 Task: Add Attachment from Google Drive to Card Card0000000315 in Board Board0000000079 in Workspace WS0000000027 in Trello. Add Cover Orange to Card Card0000000315 in Board Board0000000079 in Workspace WS0000000027 in Trello. Add "Add Label …" with "Title" Title0000000315 to Button Button0000000315 to Card Card0000000315 in Board Board0000000079 in Workspace WS0000000027 in Trello. Add Description DS0000000315 to Card Card0000000315 in Board Board0000000079 in Workspace WS0000000027 in Trello. Add Comment CM0000000315 to Card Card0000000315 in Board Board0000000079 in Workspace WS0000000027 in Trello
Action: Mouse moved to (340, 482)
Screenshot: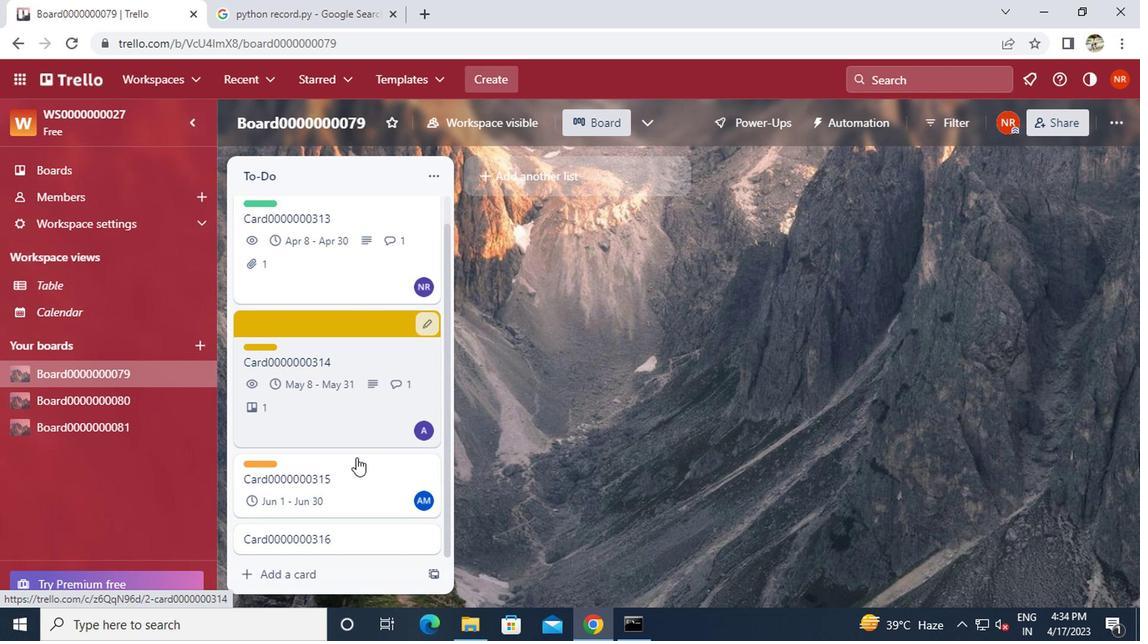 
Action: Mouse pressed left at (340, 482)
Screenshot: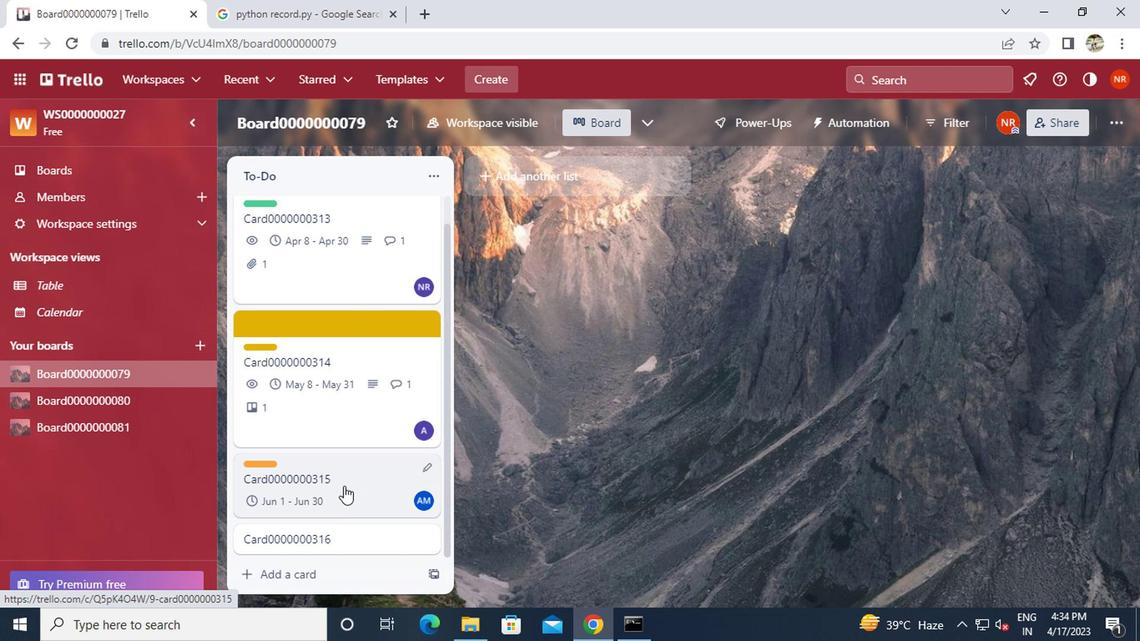 
Action: Mouse moved to (766, 351)
Screenshot: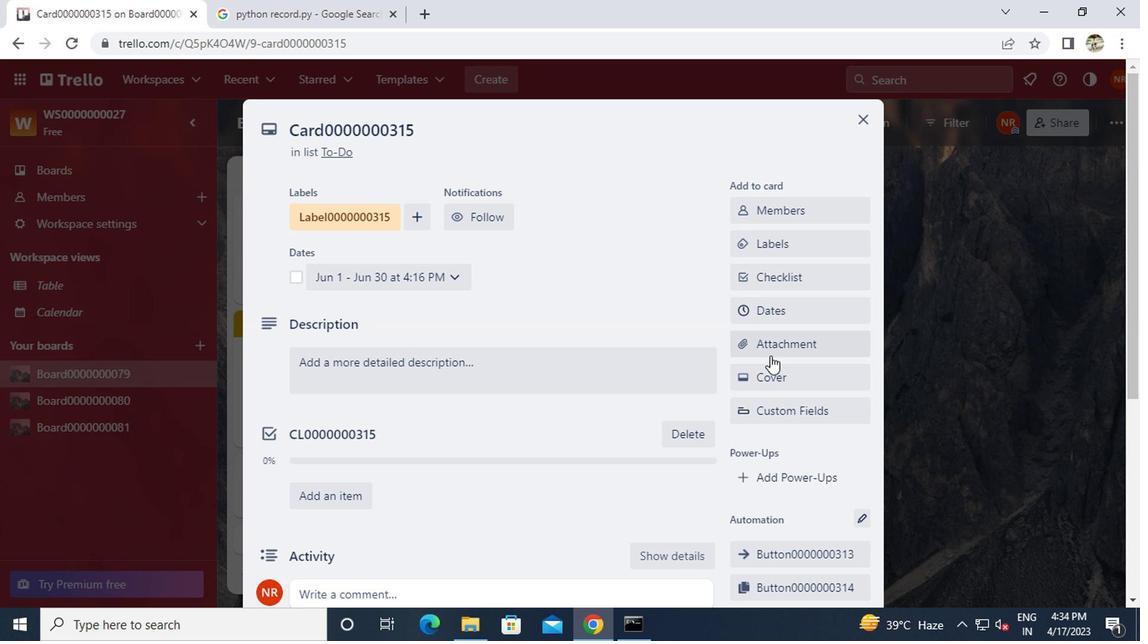 
Action: Mouse pressed left at (766, 351)
Screenshot: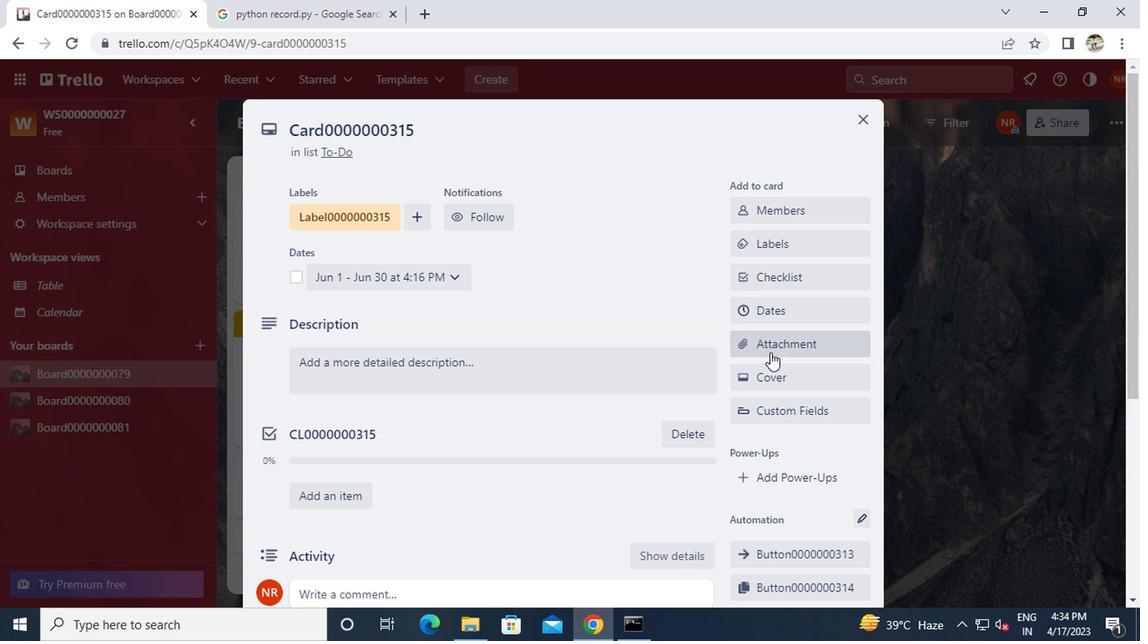 
Action: Mouse moved to (771, 199)
Screenshot: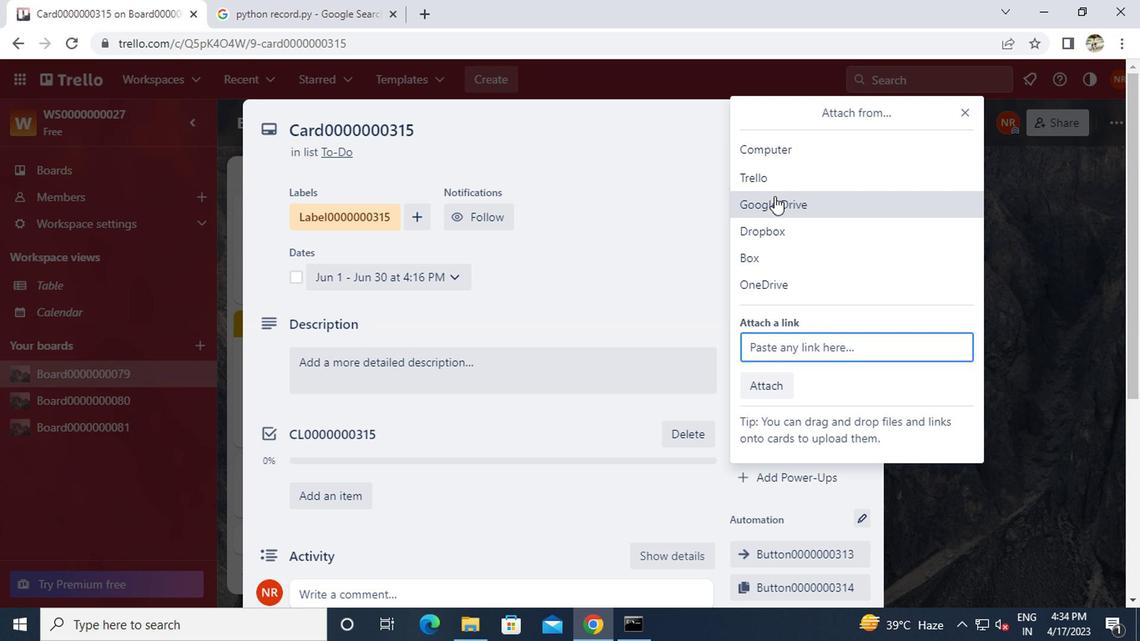 
Action: Mouse pressed left at (771, 199)
Screenshot: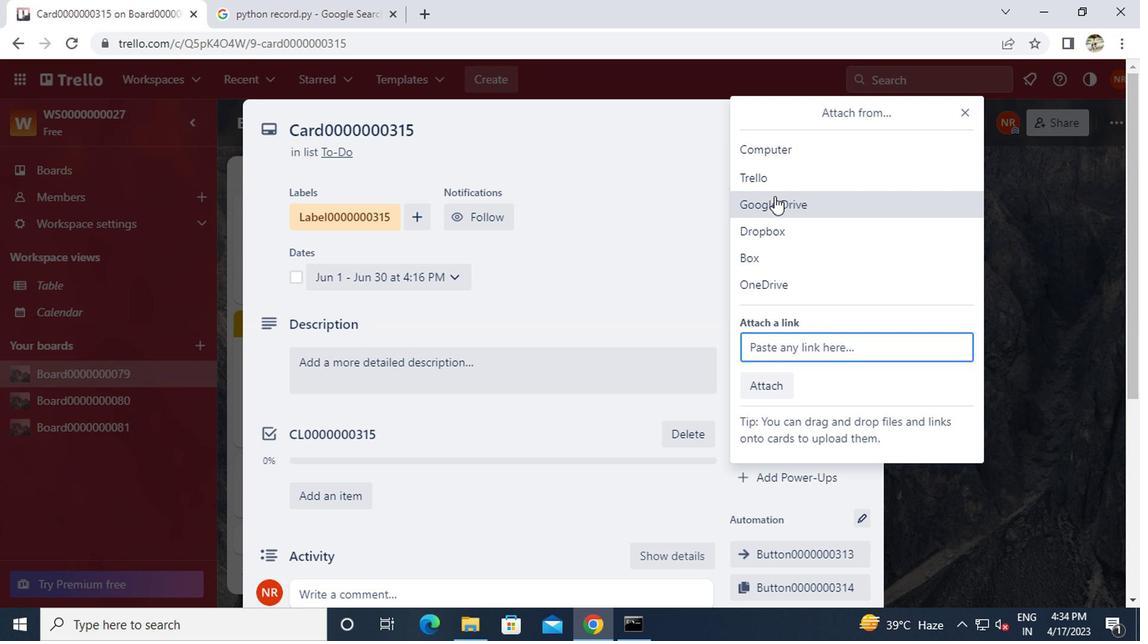 
Action: Mouse moved to (621, 348)
Screenshot: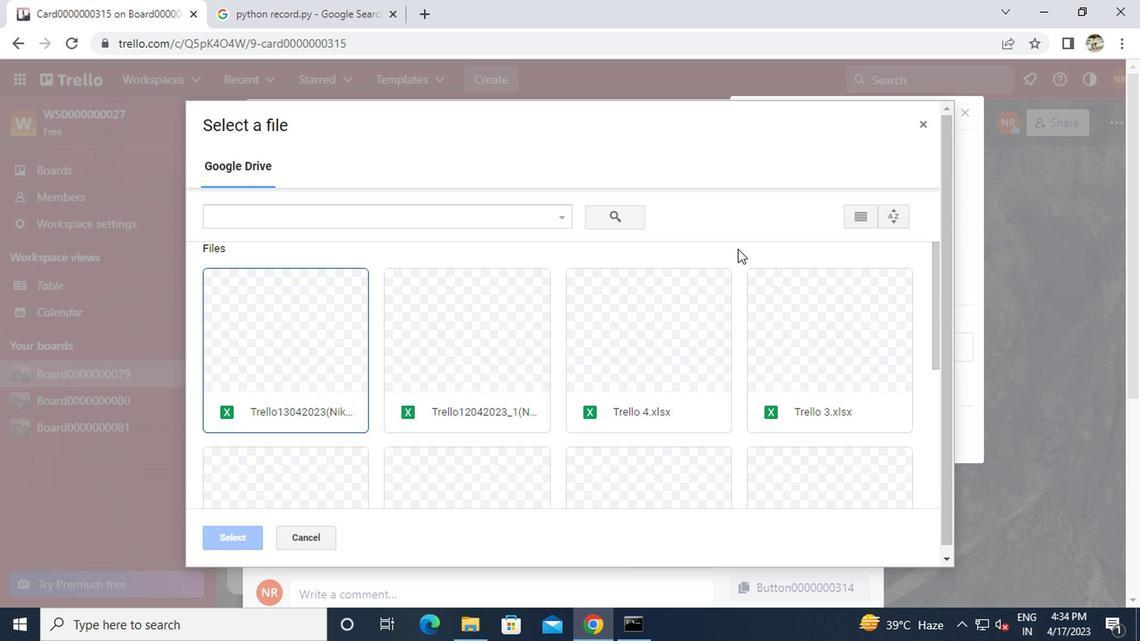 
Action: Mouse pressed left at (621, 348)
Screenshot: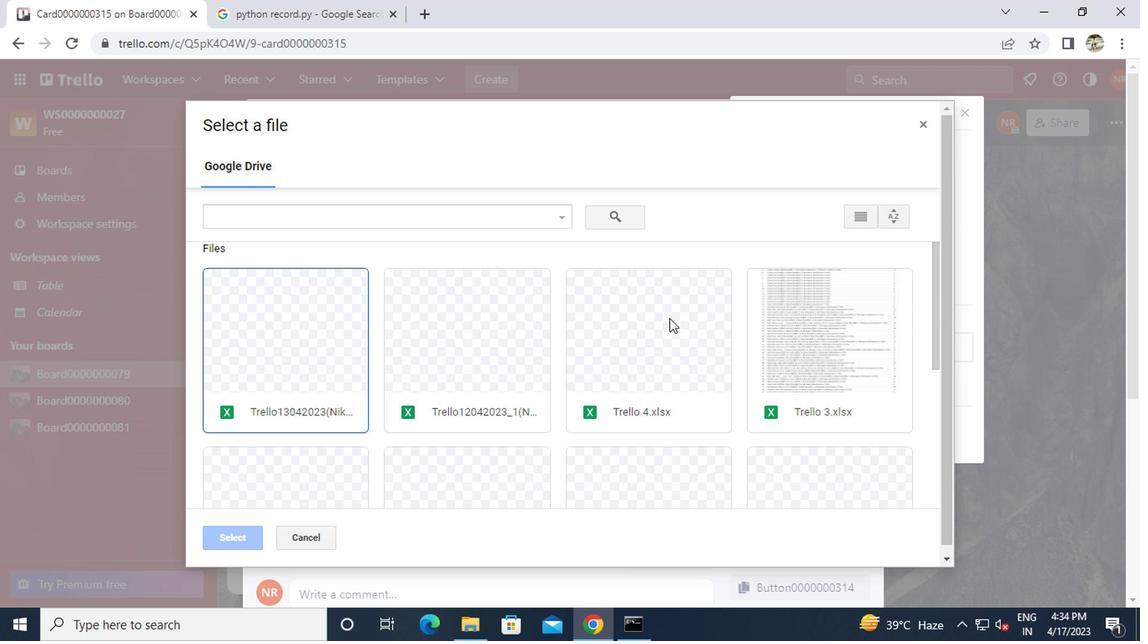 
Action: Mouse moved to (215, 534)
Screenshot: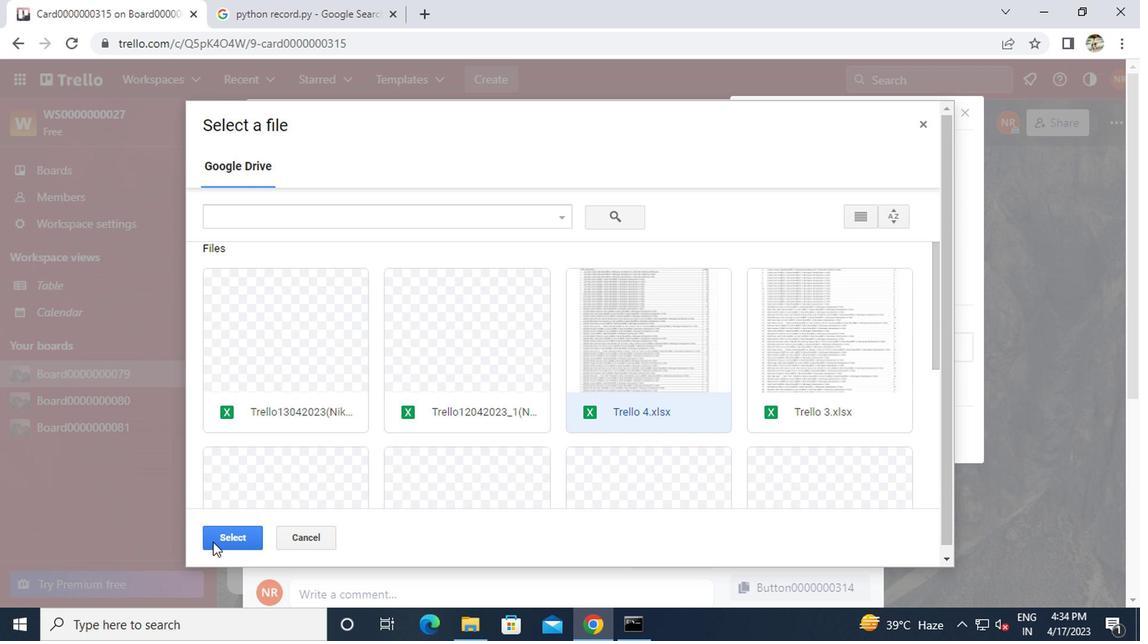 
Action: Mouse pressed left at (215, 534)
Screenshot: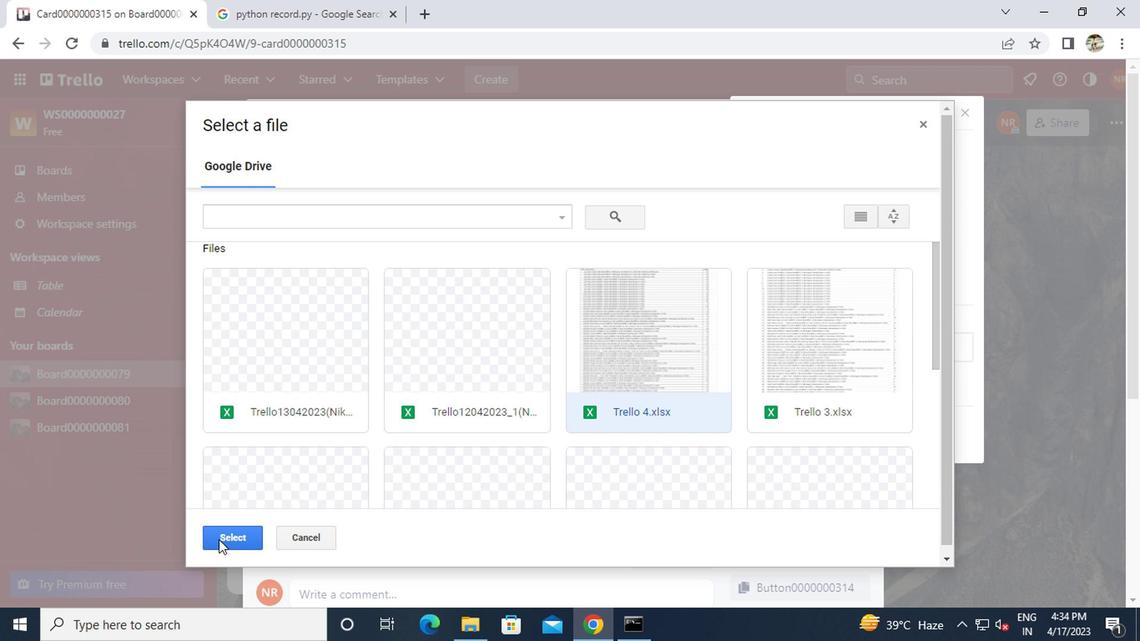 
Action: Mouse moved to (779, 380)
Screenshot: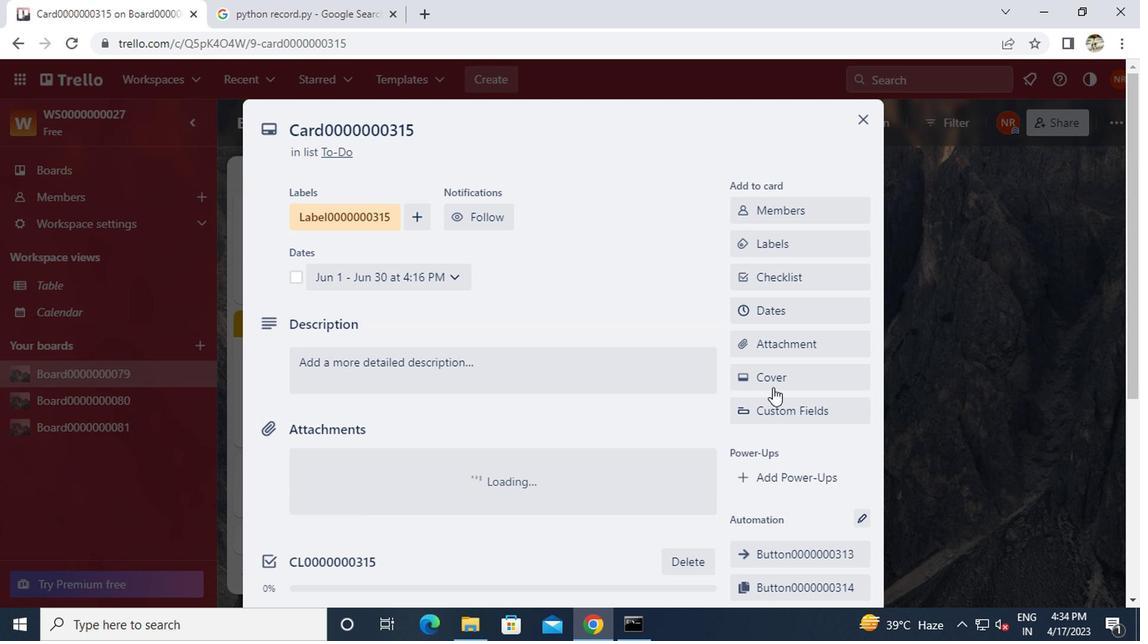 
Action: Mouse pressed left at (779, 380)
Screenshot: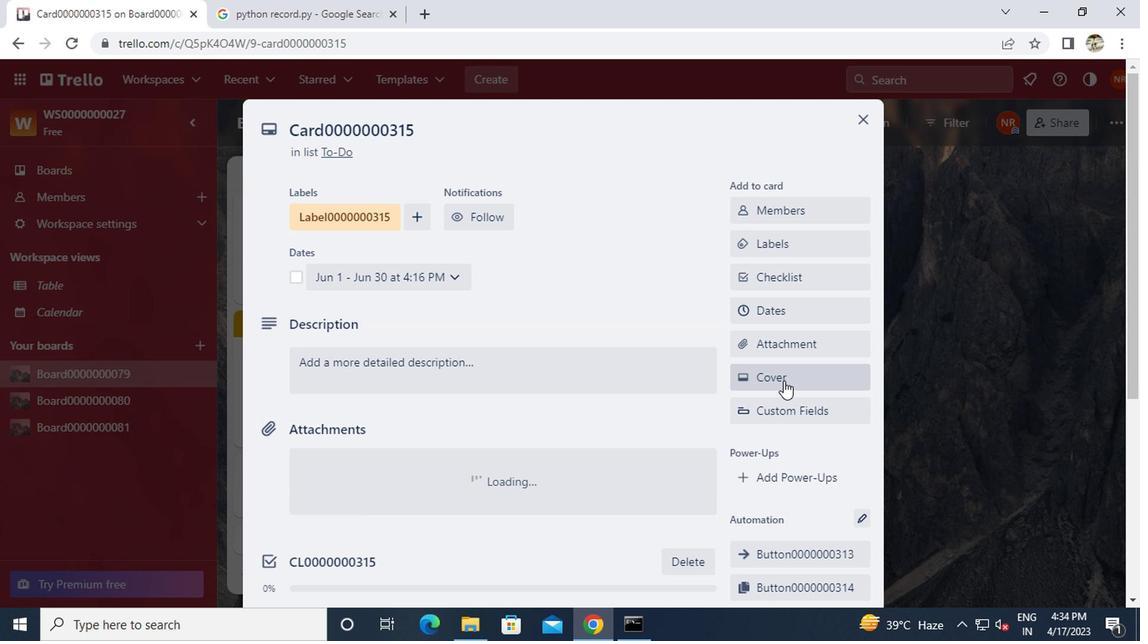 
Action: Mouse moved to (848, 264)
Screenshot: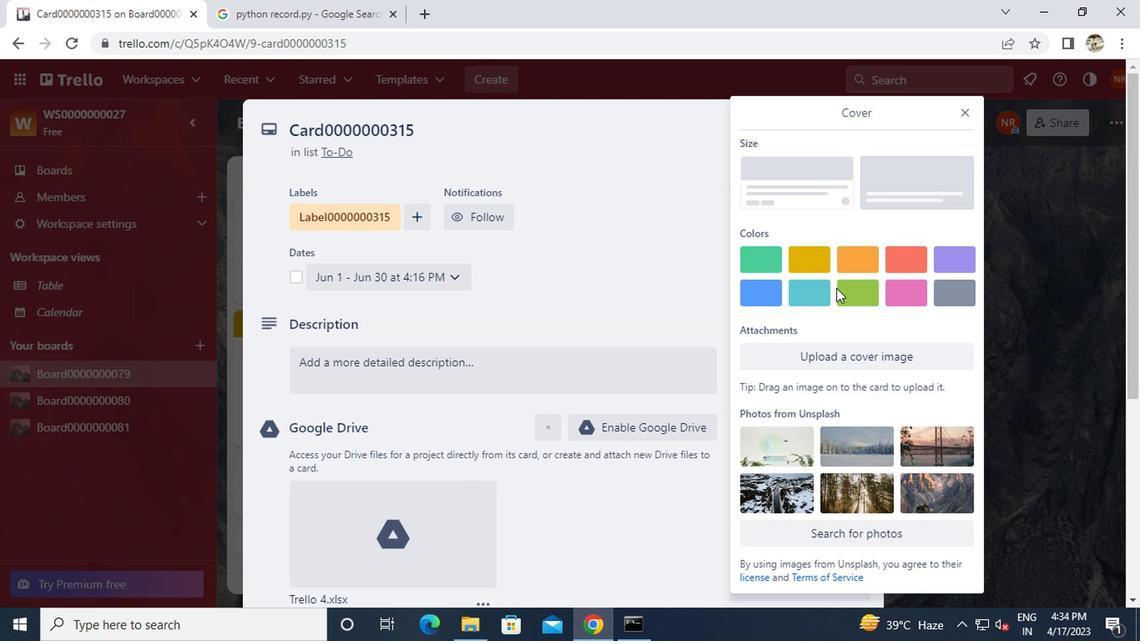 
Action: Mouse pressed left at (848, 264)
Screenshot: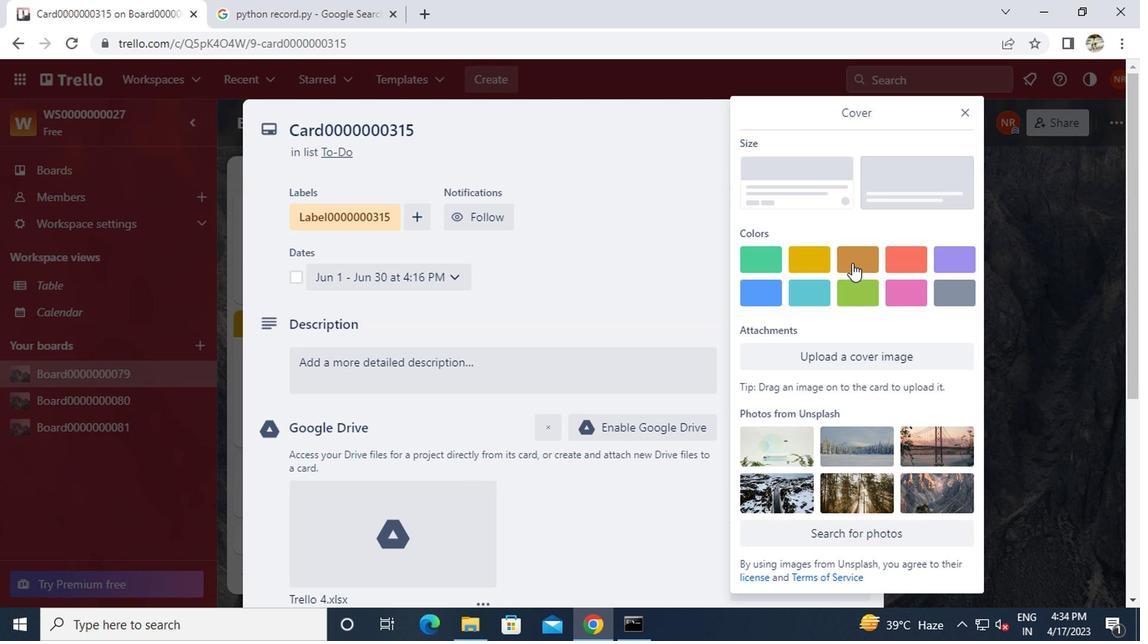 
Action: Mouse moved to (958, 118)
Screenshot: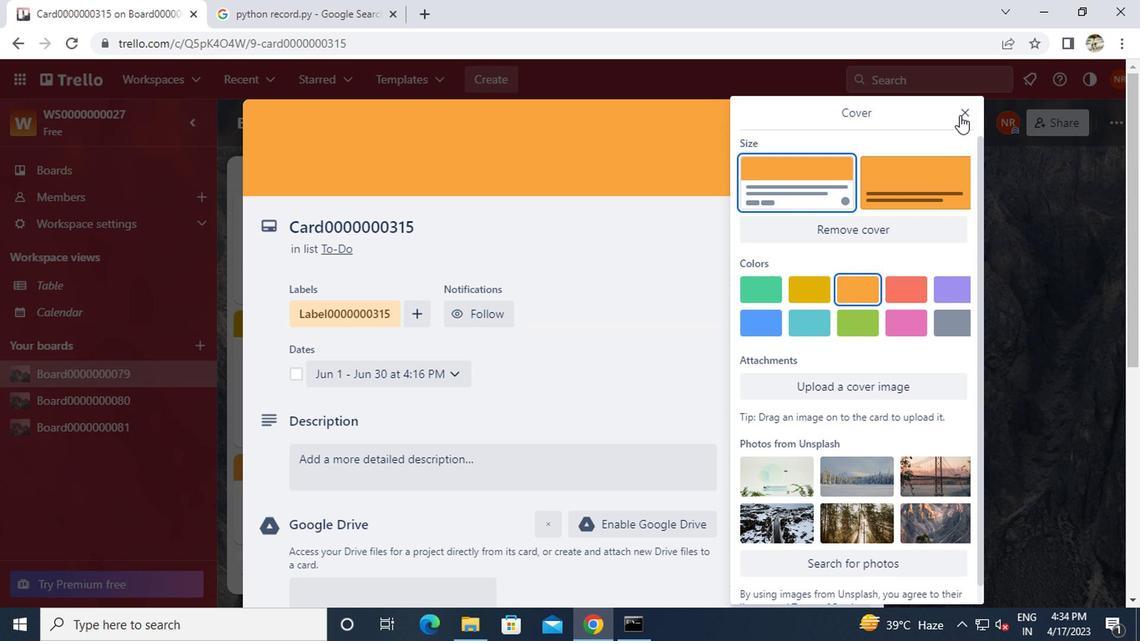 
Action: Mouse pressed left at (958, 118)
Screenshot: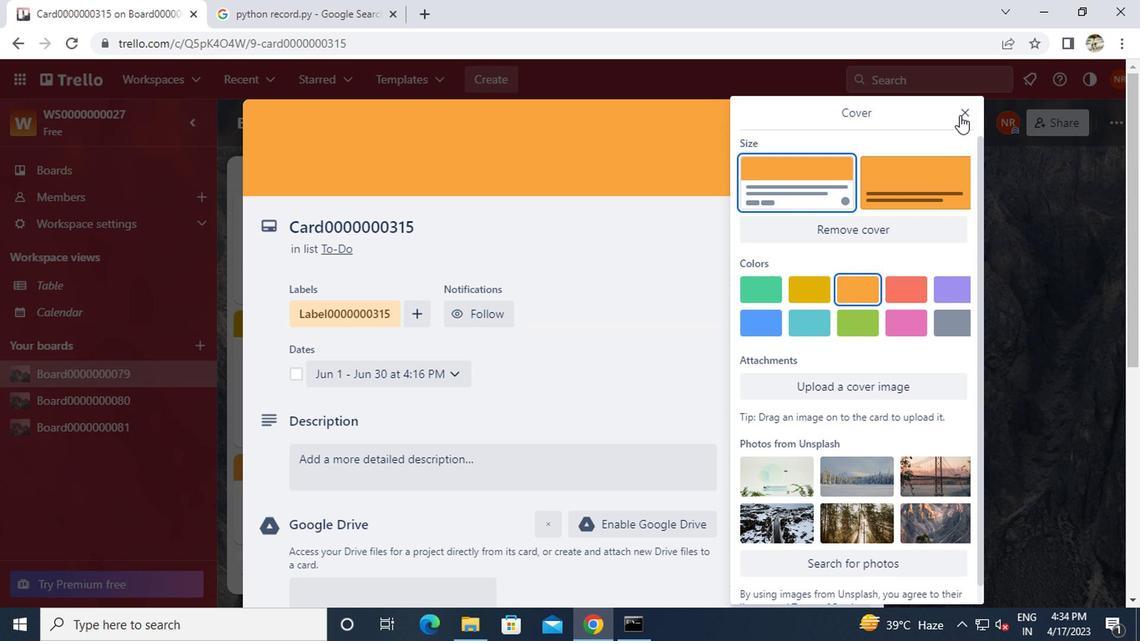
Action: Mouse moved to (754, 363)
Screenshot: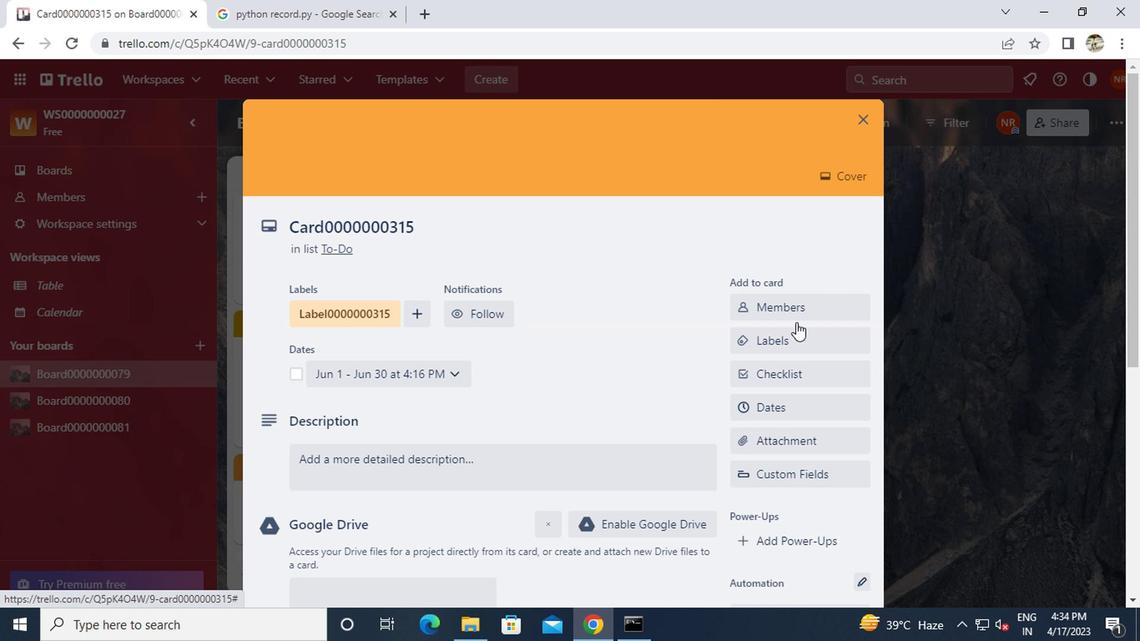 
Action: Mouse scrolled (754, 362) with delta (0, 0)
Screenshot: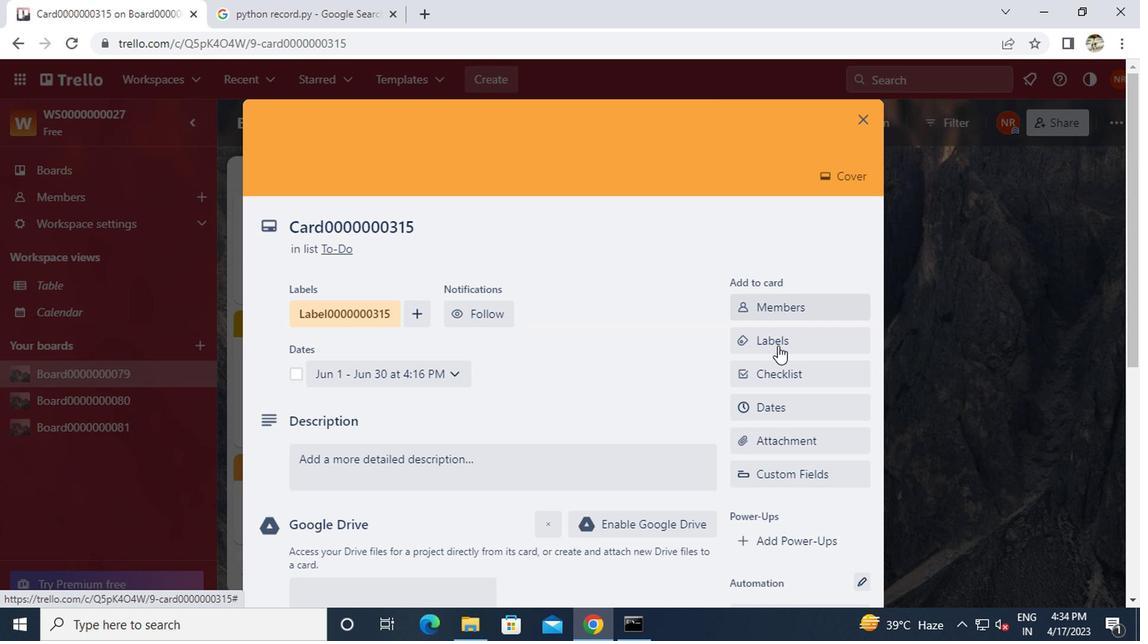 
Action: Mouse scrolled (754, 362) with delta (0, 0)
Screenshot: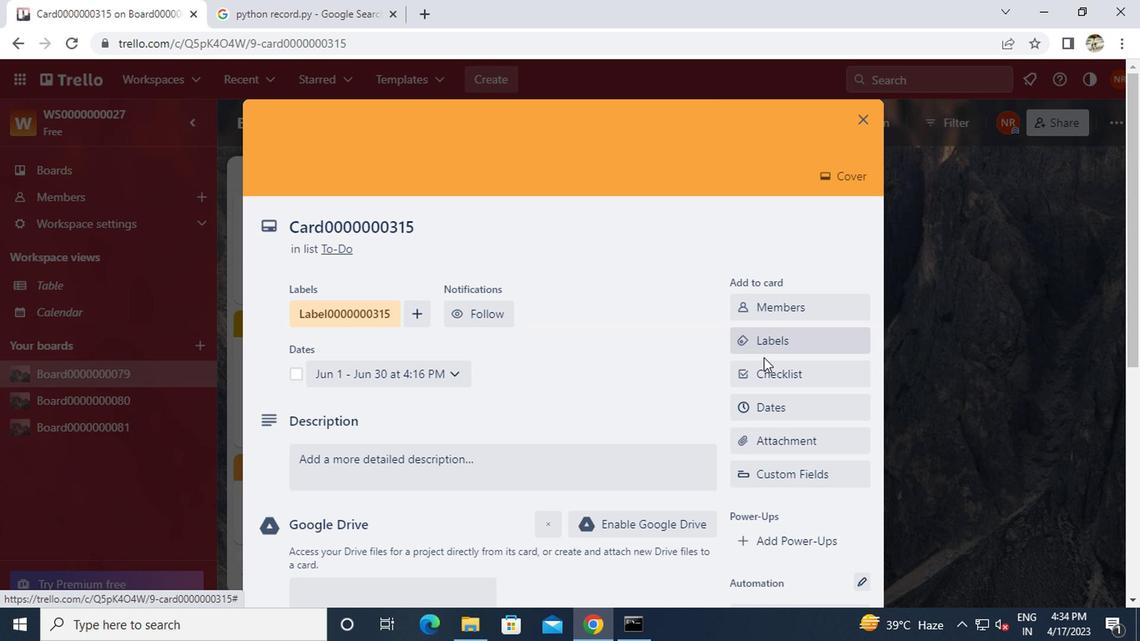 
Action: Mouse scrolled (754, 362) with delta (0, 0)
Screenshot: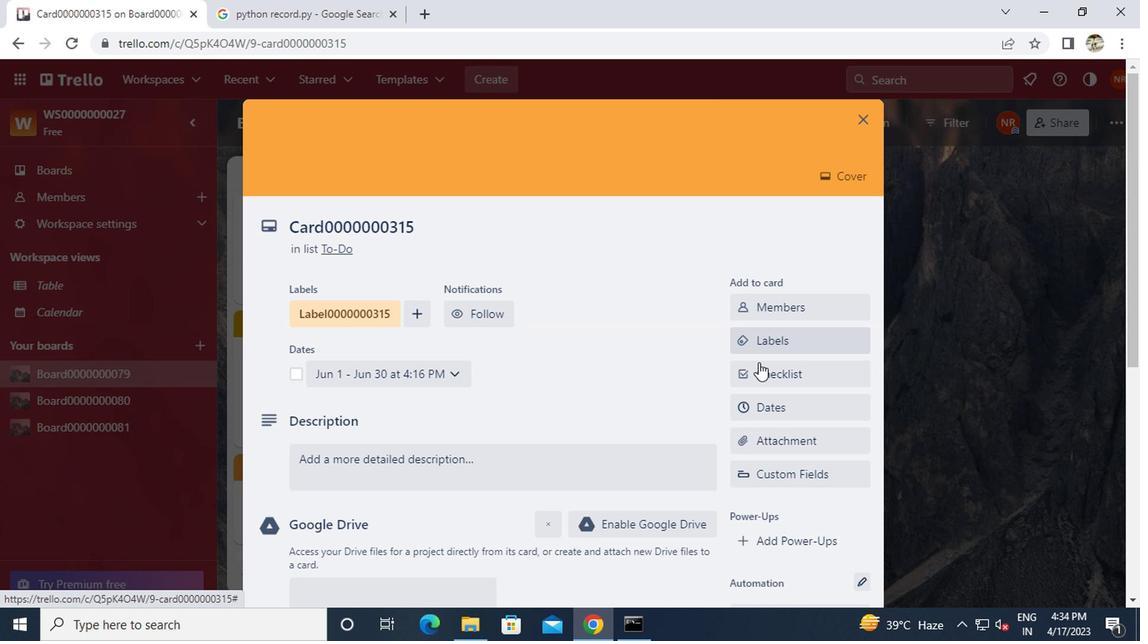 
Action: Mouse moved to (762, 434)
Screenshot: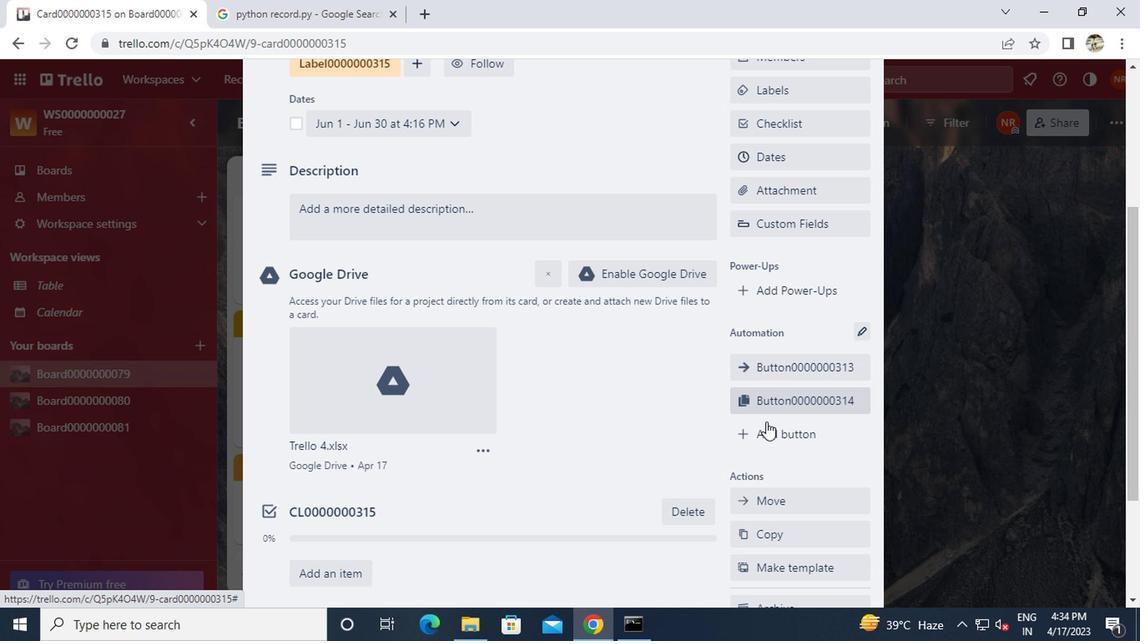 
Action: Mouse pressed left at (762, 434)
Screenshot: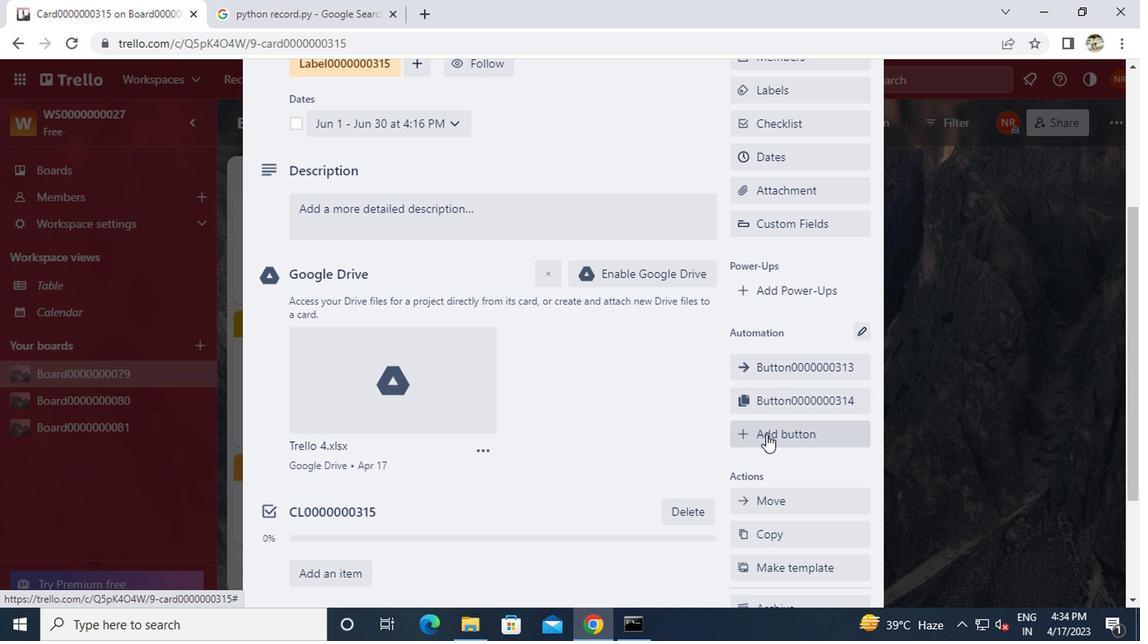 
Action: Mouse moved to (777, 264)
Screenshot: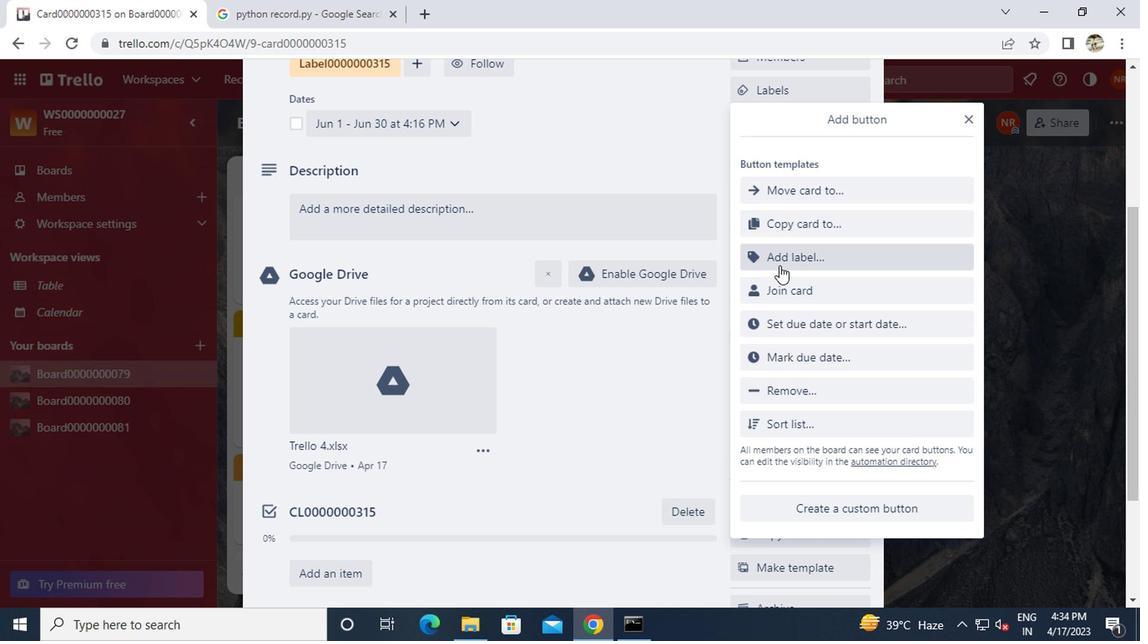 
Action: Mouse pressed left at (777, 264)
Screenshot: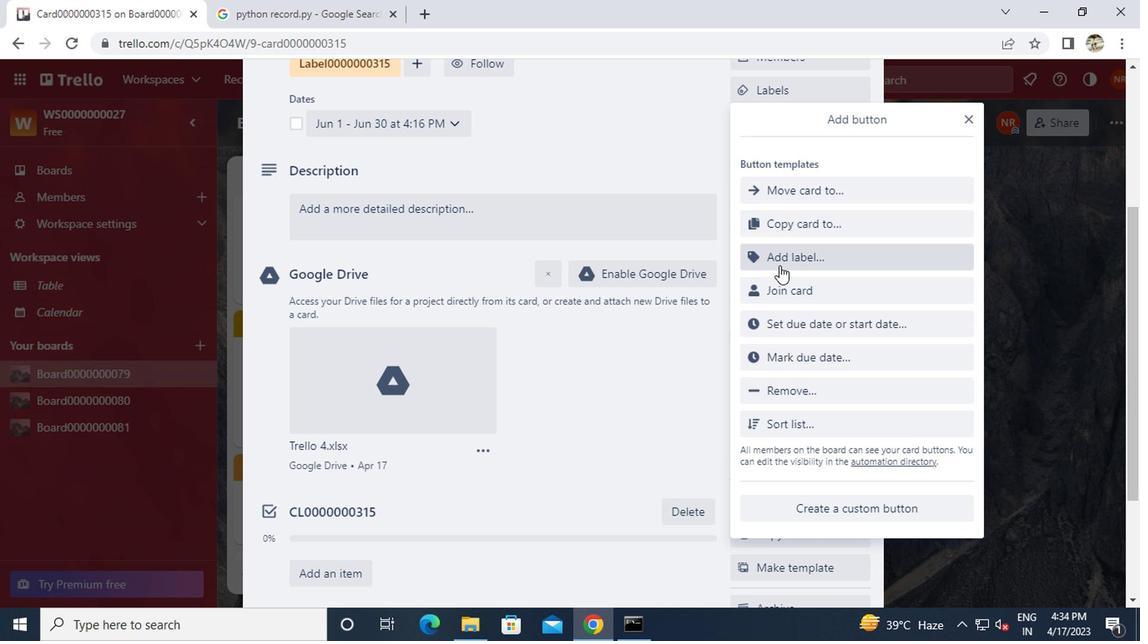
Action: Key pressed <Key.caps_lock>t
Screenshot: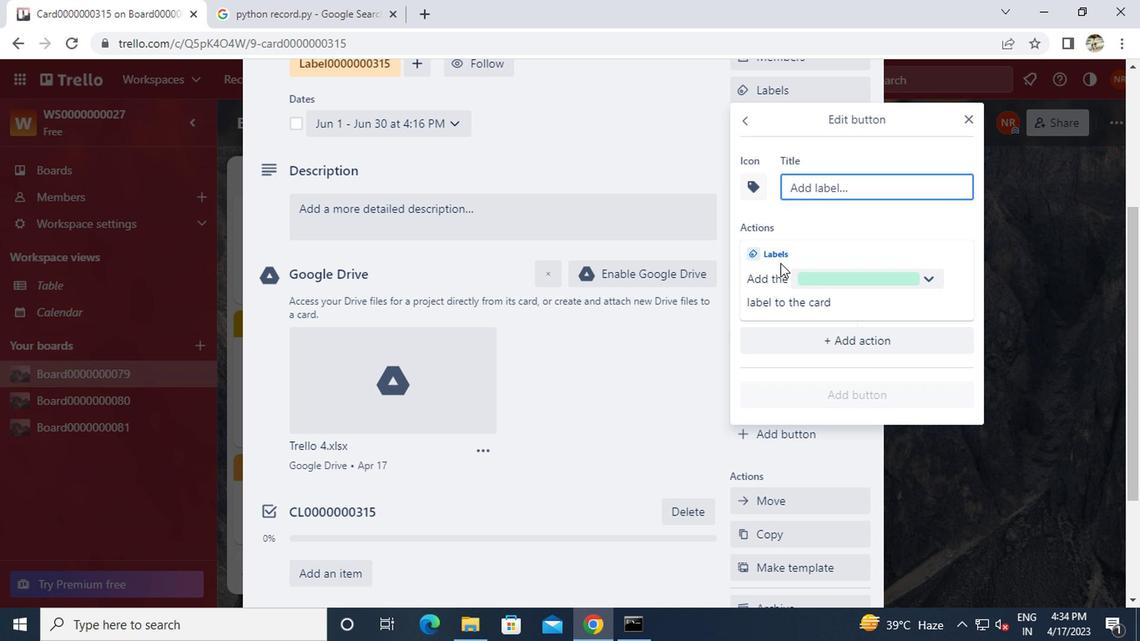 
Action: Mouse moved to (777, 264)
Screenshot: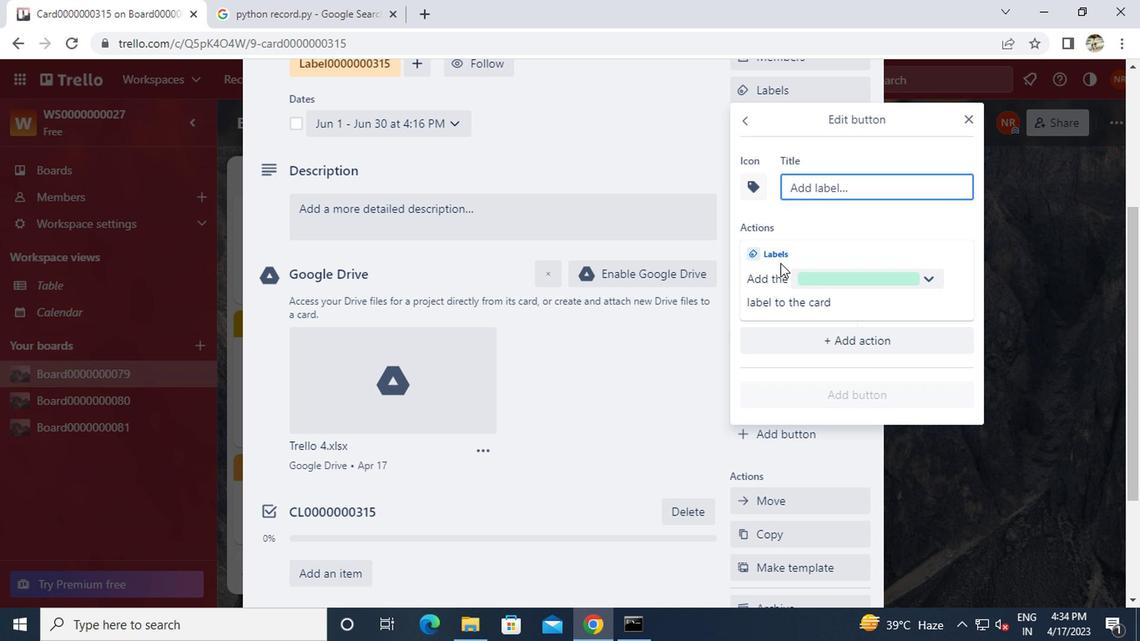 
Action: Key pressed <Key.caps_lock>ittle0000000315
Screenshot: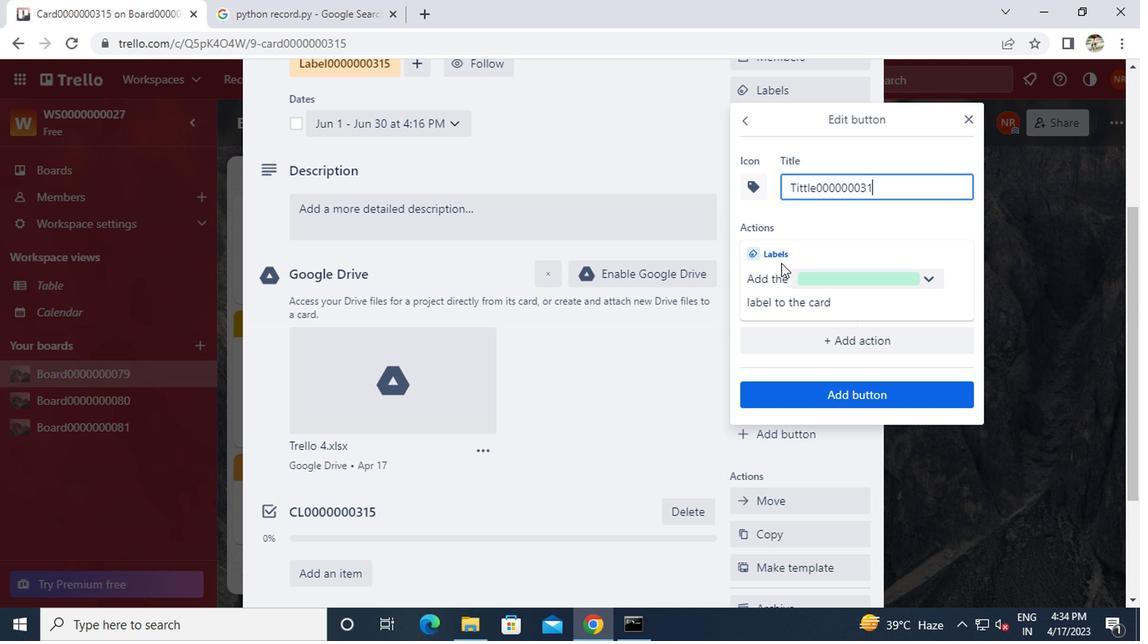 
Action: Mouse moved to (801, 395)
Screenshot: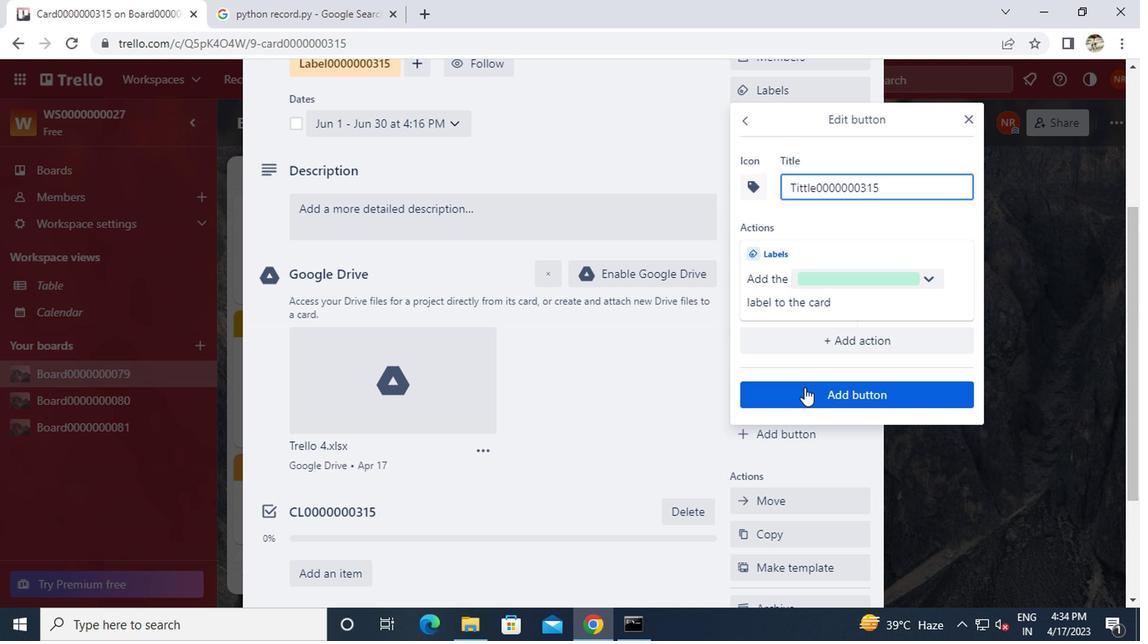 
Action: Mouse pressed left at (801, 395)
Screenshot: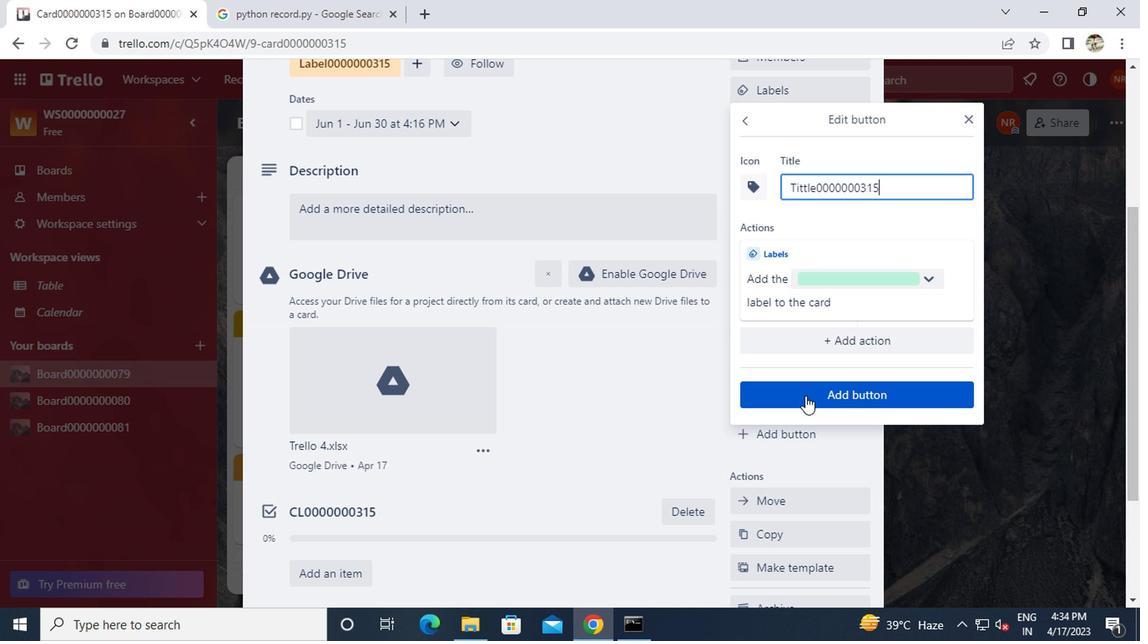
Action: Mouse moved to (435, 204)
Screenshot: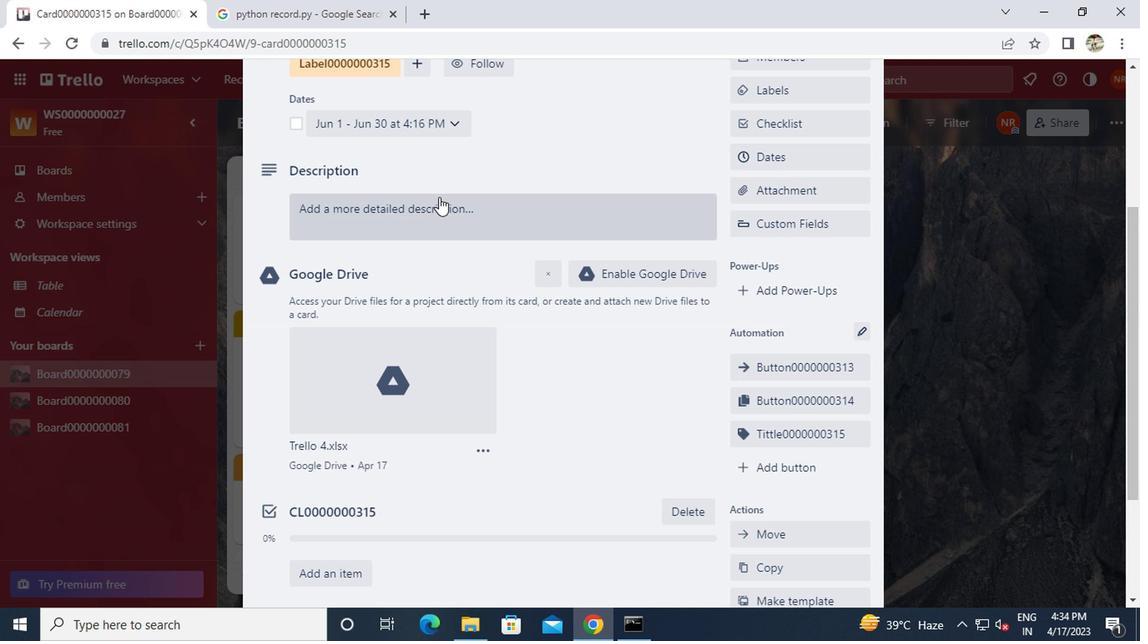 
Action: Mouse pressed left at (435, 204)
Screenshot: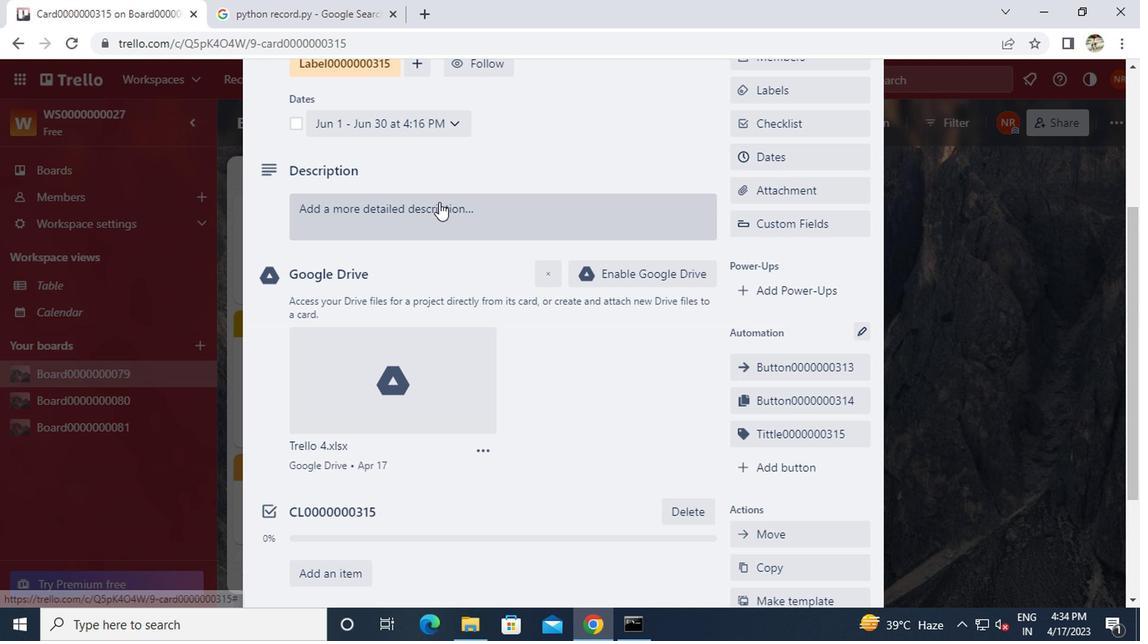
Action: Key pressed <Key.caps_lock>ds0000000315
Screenshot: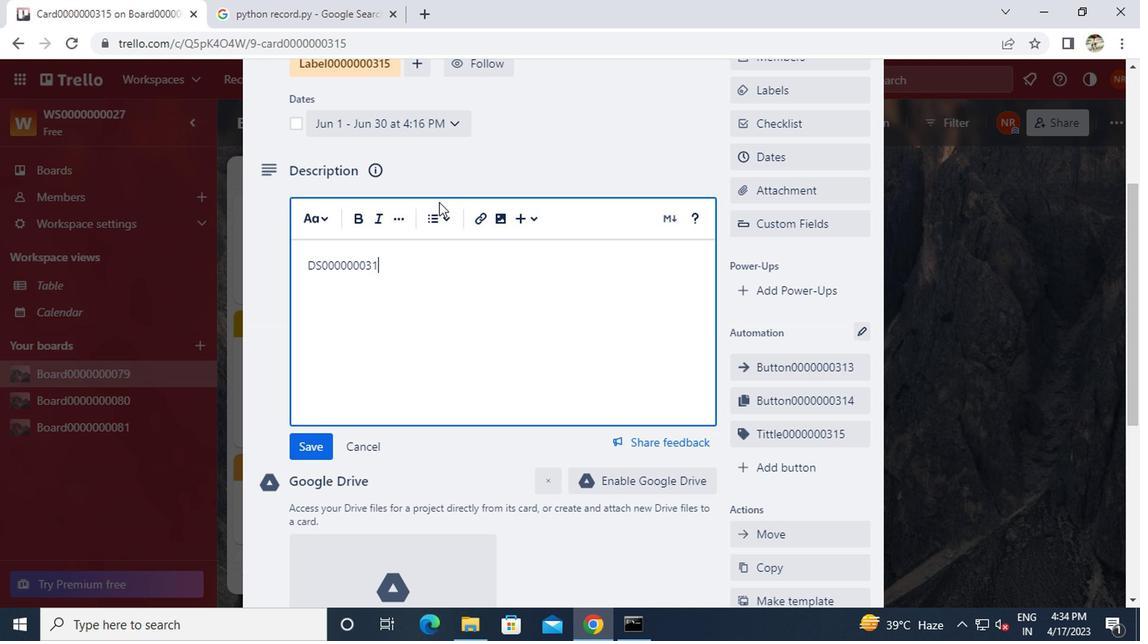 
Action: Mouse moved to (308, 437)
Screenshot: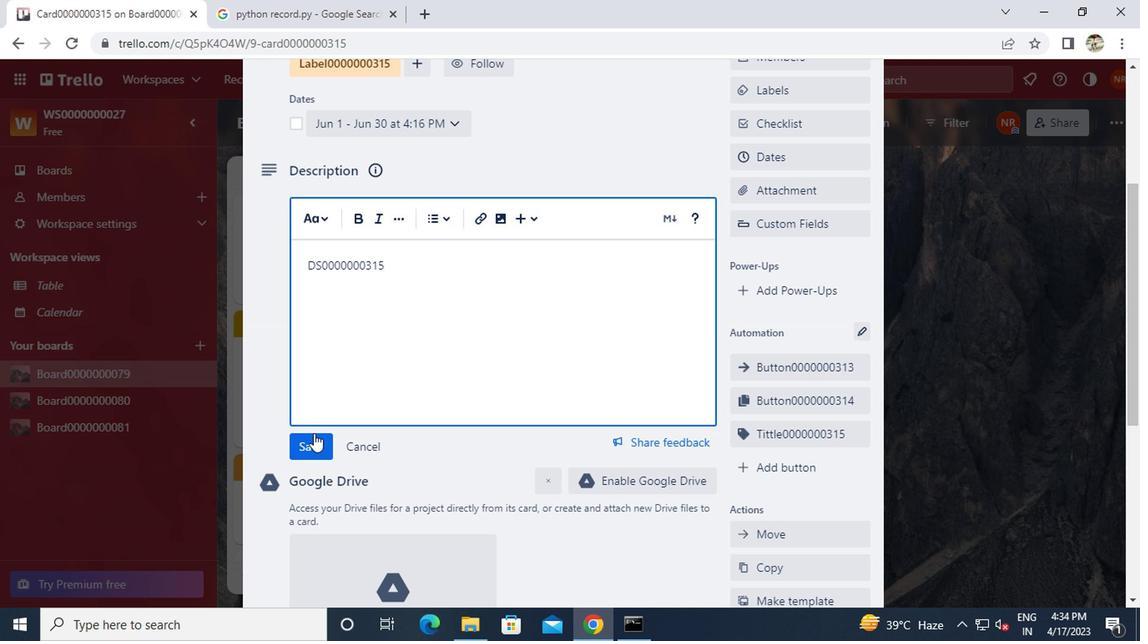 
Action: Mouse pressed left at (308, 437)
Screenshot: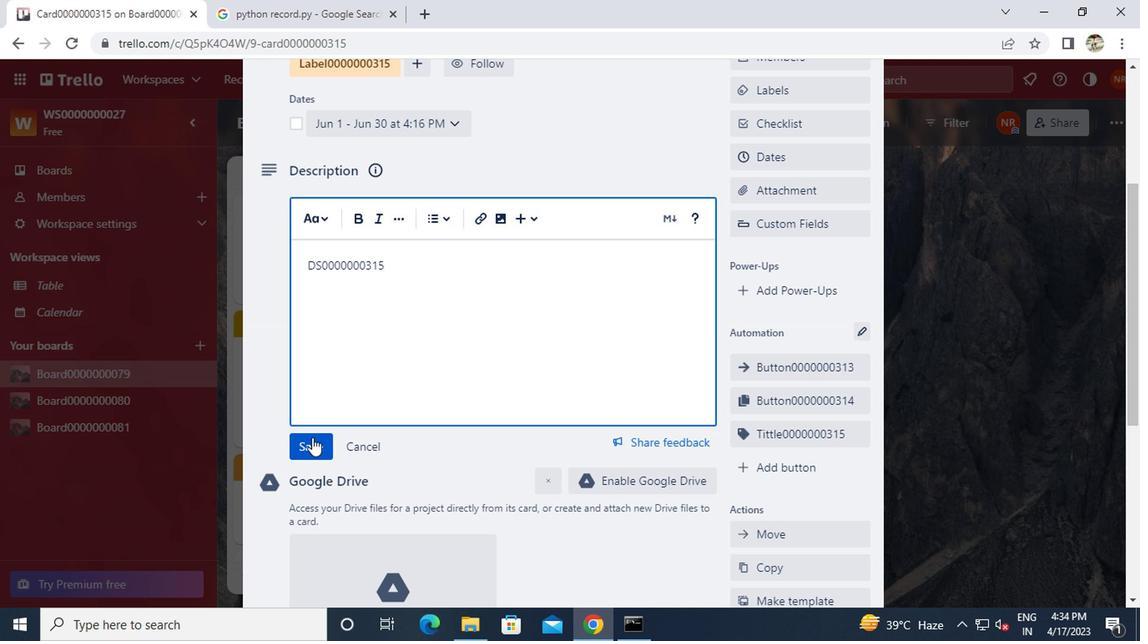 
Action: Mouse scrolled (308, 436) with delta (0, 0)
Screenshot: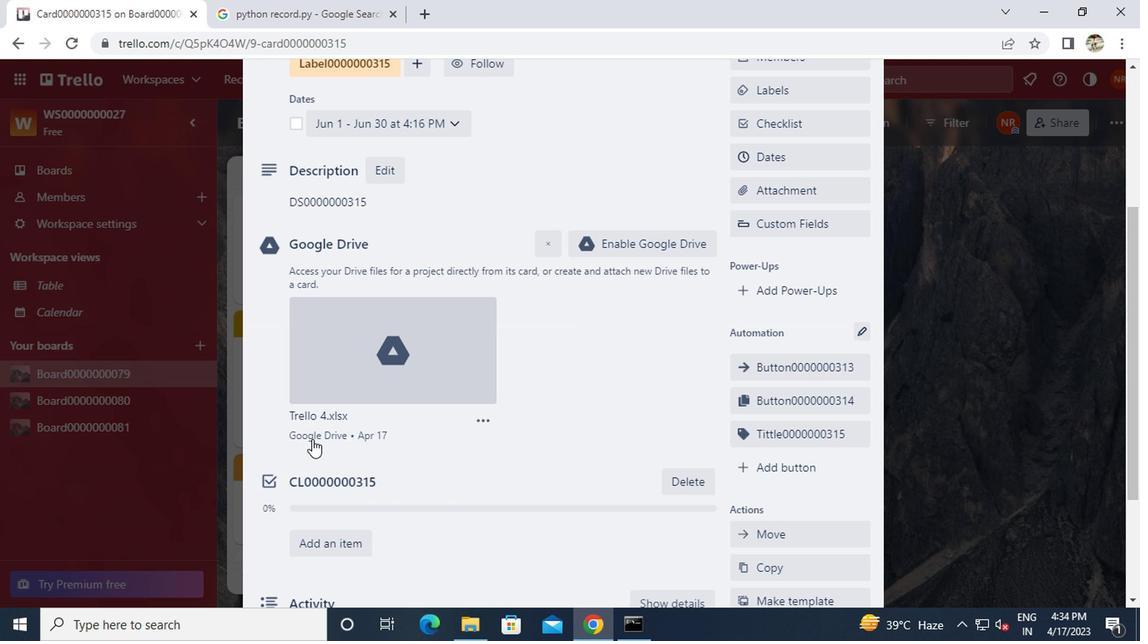 
Action: Mouse scrolled (308, 436) with delta (0, 0)
Screenshot: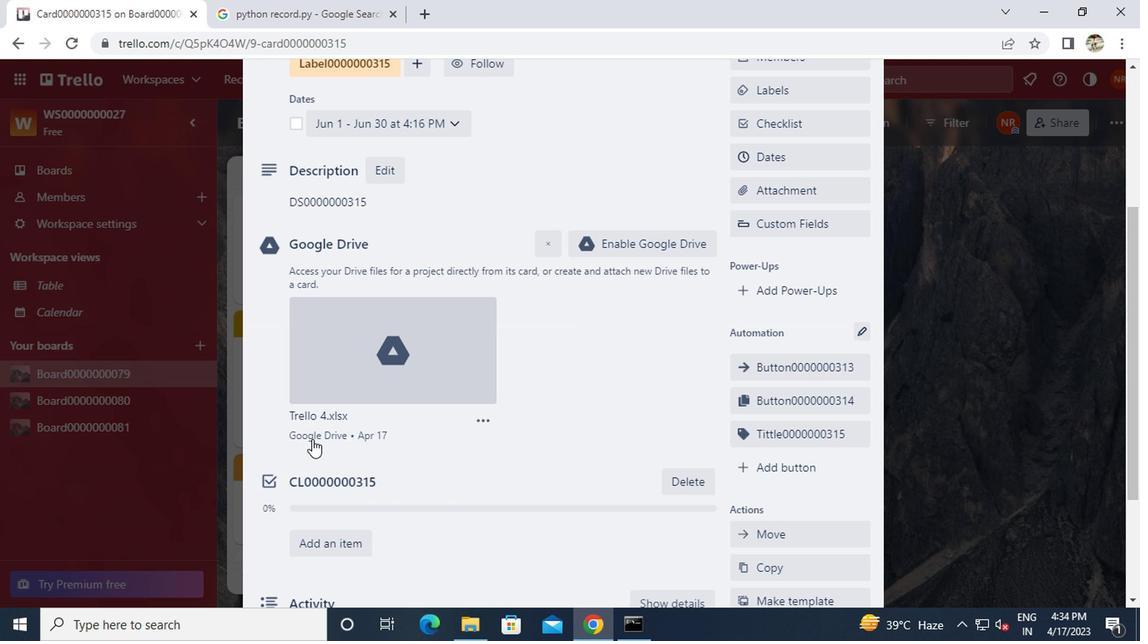 
Action: Mouse scrolled (308, 436) with delta (0, 0)
Screenshot: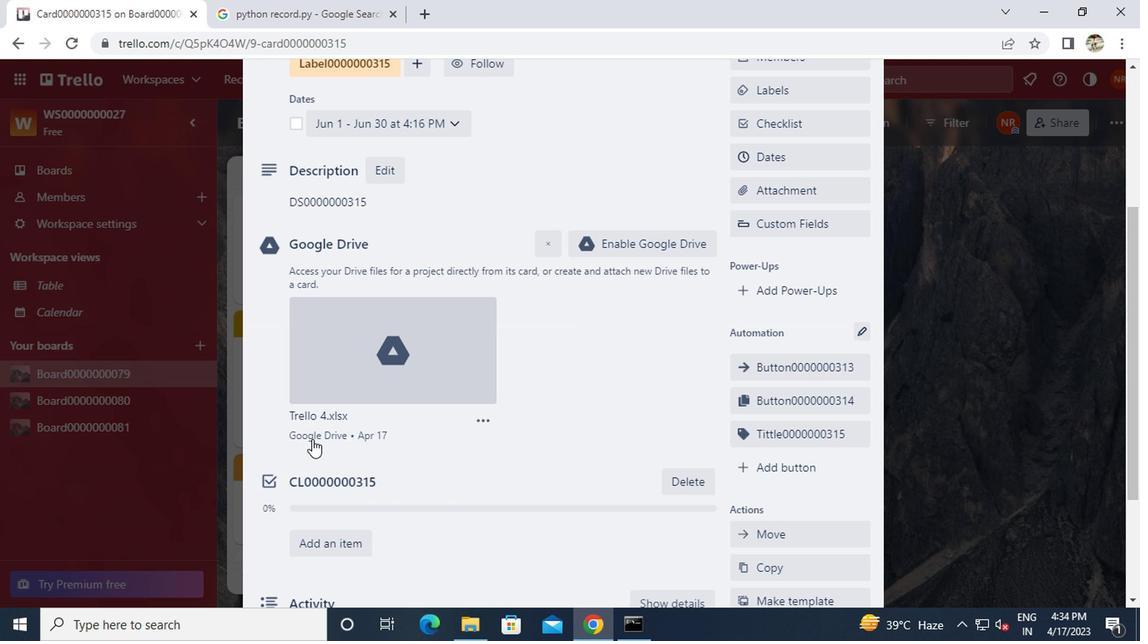 
Action: Mouse moved to (318, 465)
Screenshot: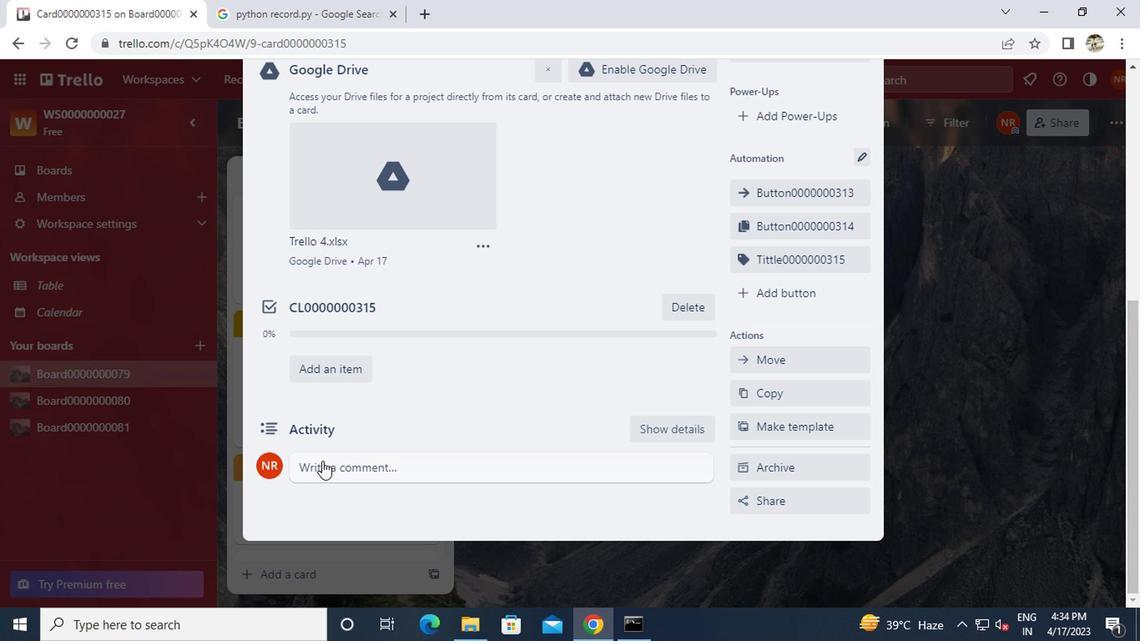 
Action: Mouse pressed left at (318, 465)
Screenshot: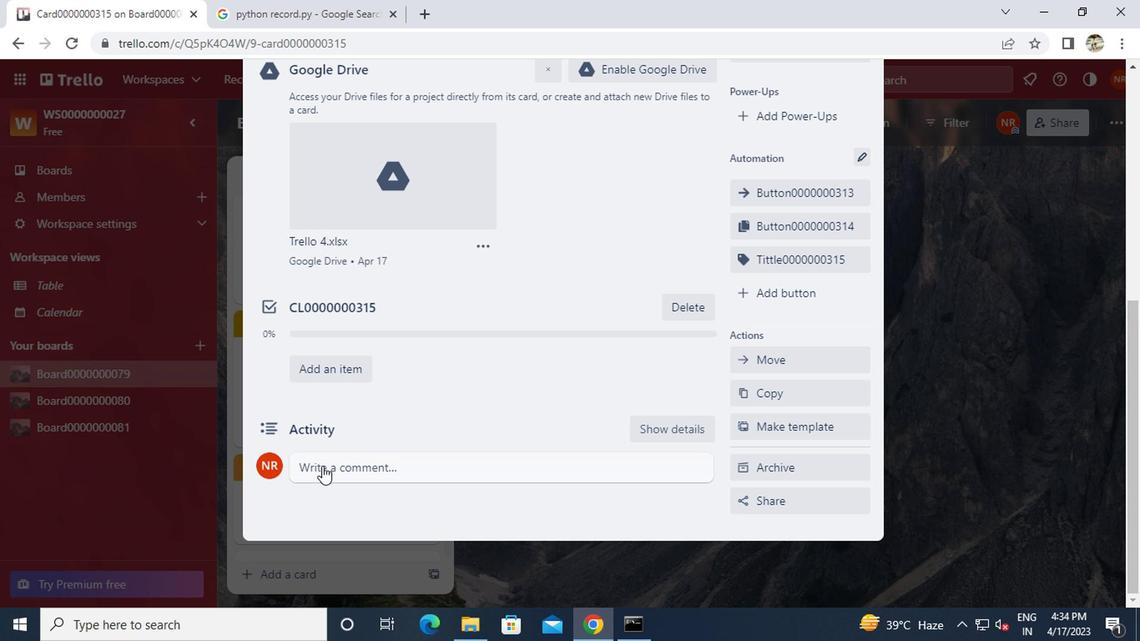
Action: Key pressed cm0000000315
Screenshot: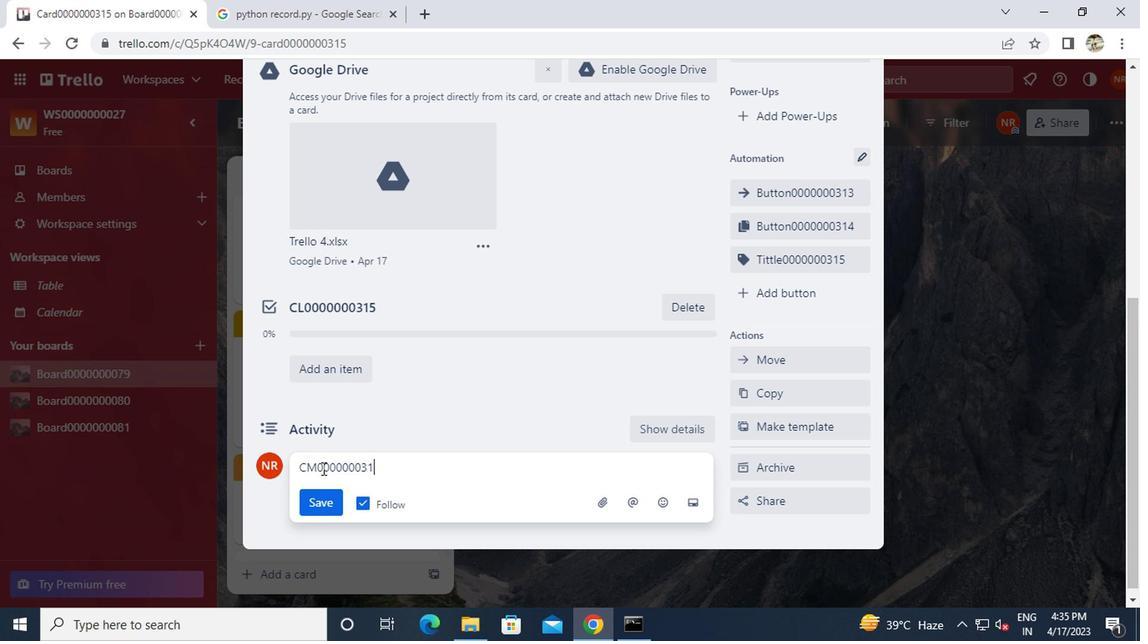 
Action: Mouse moved to (321, 490)
Screenshot: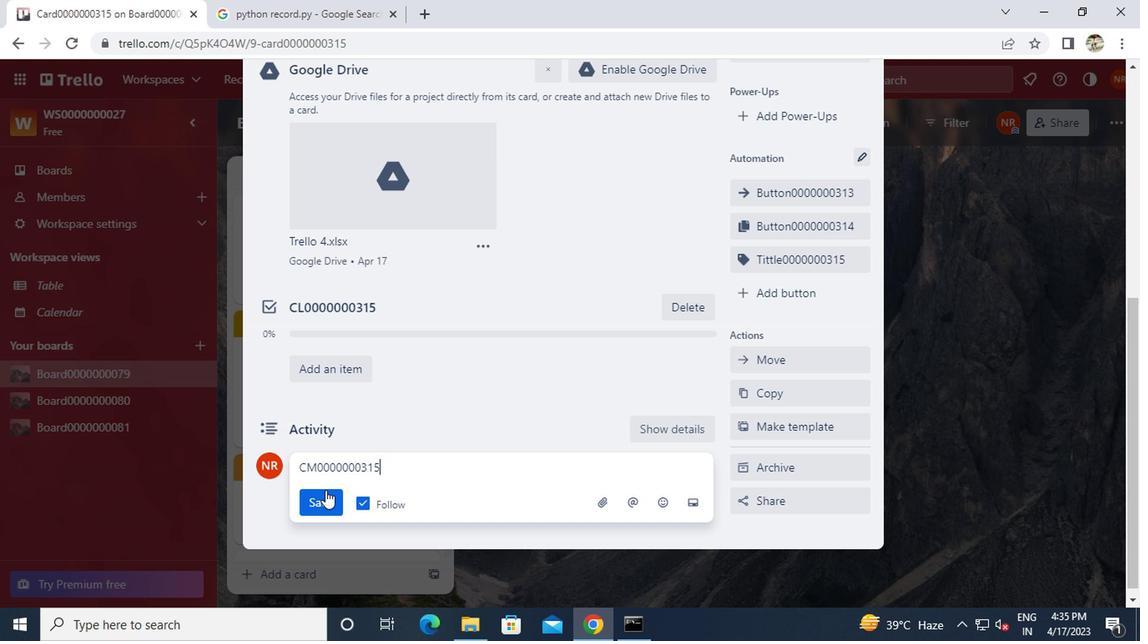
Action: Mouse pressed left at (321, 490)
Screenshot: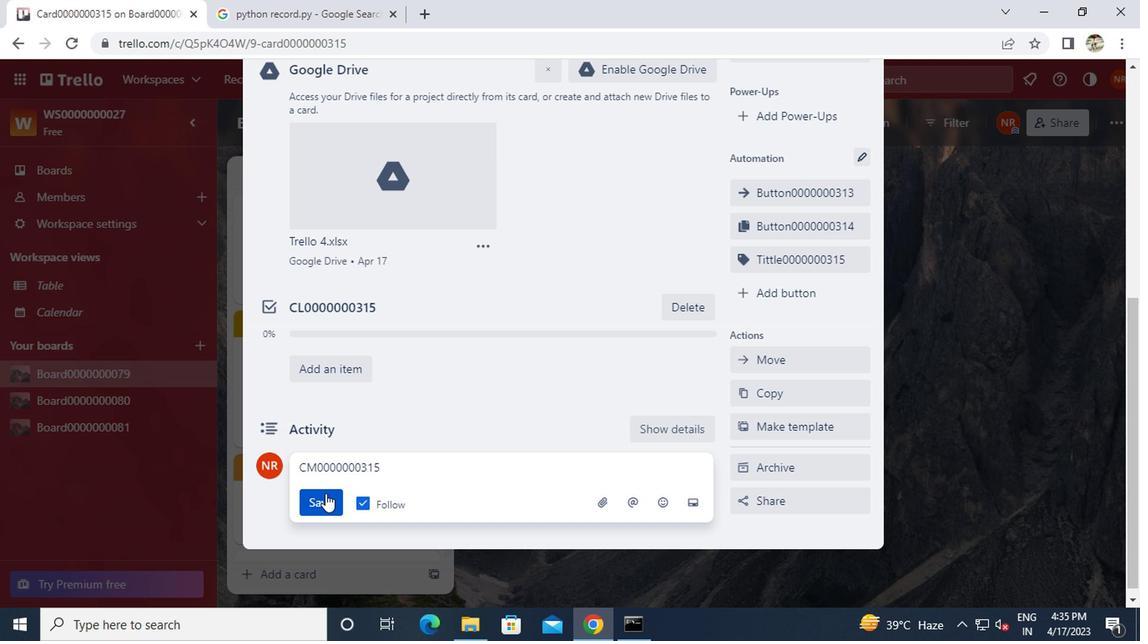 
Action: Mouse moved to (633, 317)
Screenshot: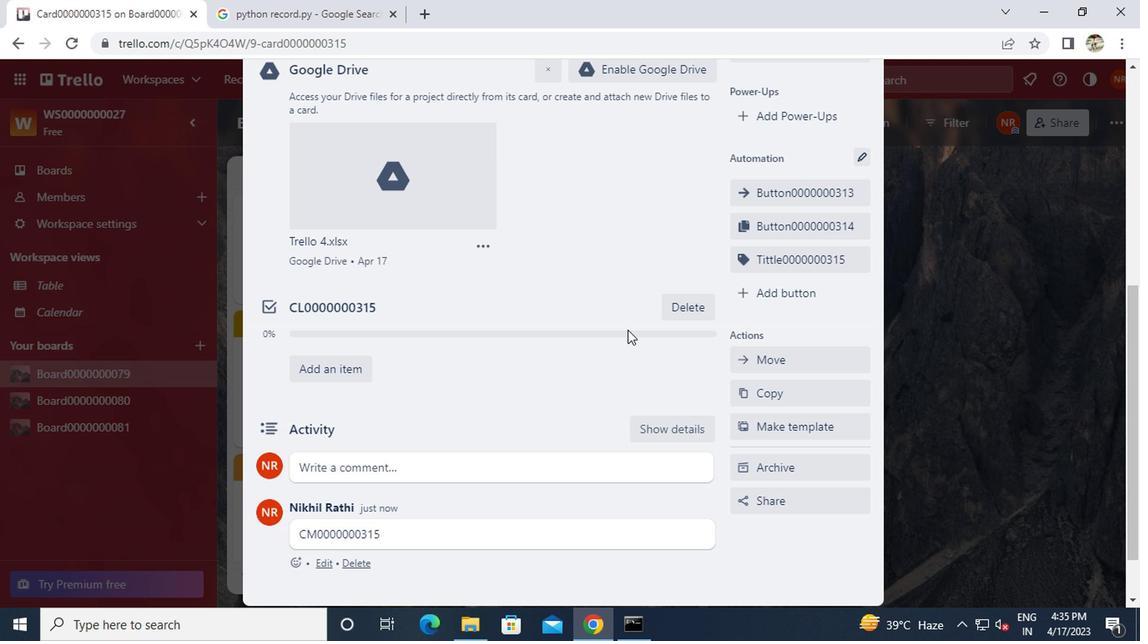 
Action: Mouse scrolled (633, 317) with delta (0, 0)
Screenshot: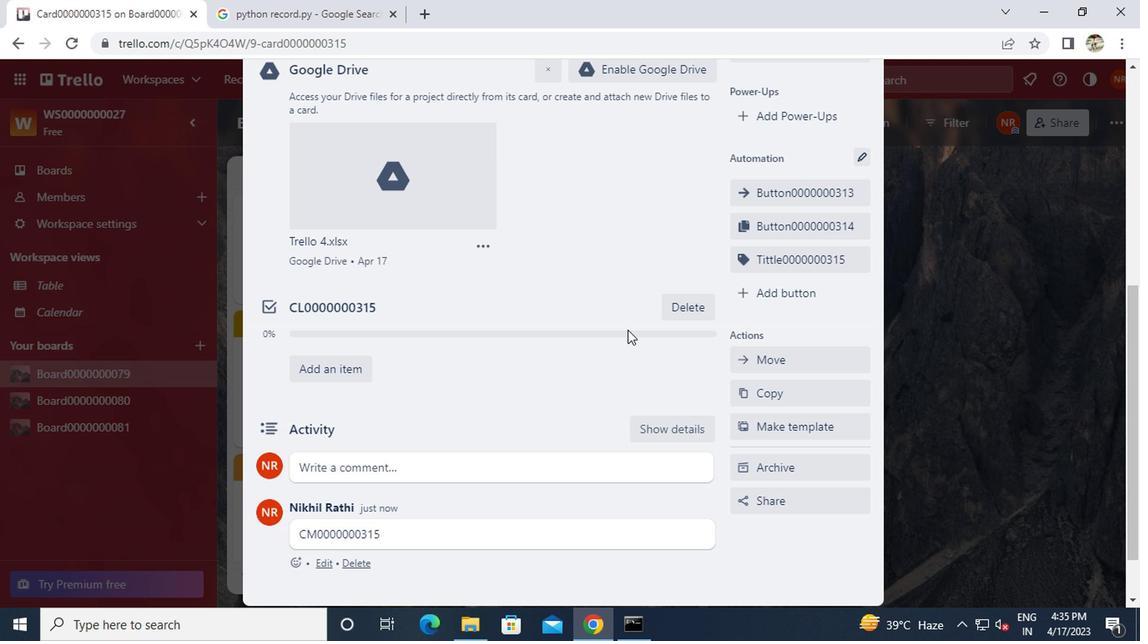 
Action: Mouse moved to (635, 315)
Screenshot: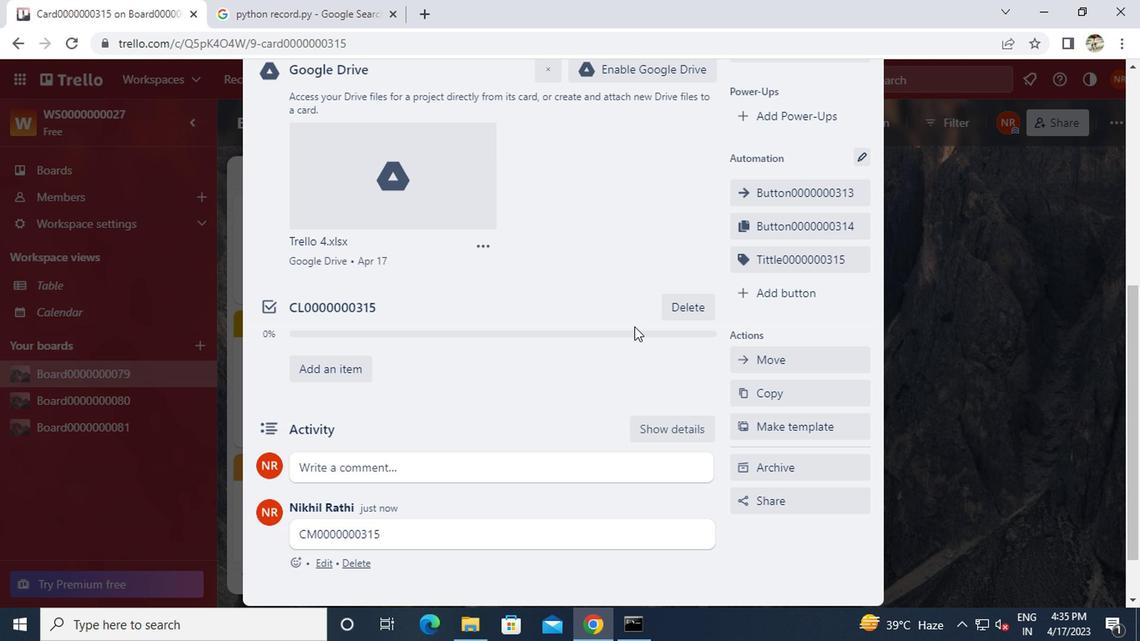 
Action: Mouse scrolled (635, 316) with delta (0, 0)
Screenshot: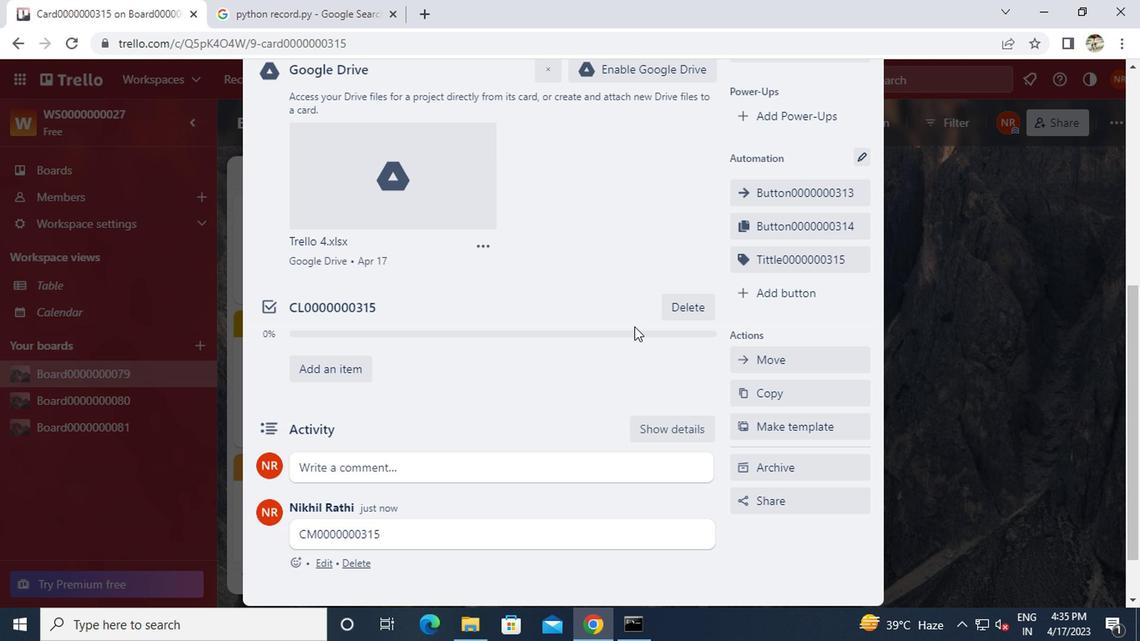 
Action: Mouse moved to (637, 313)
Screenshot: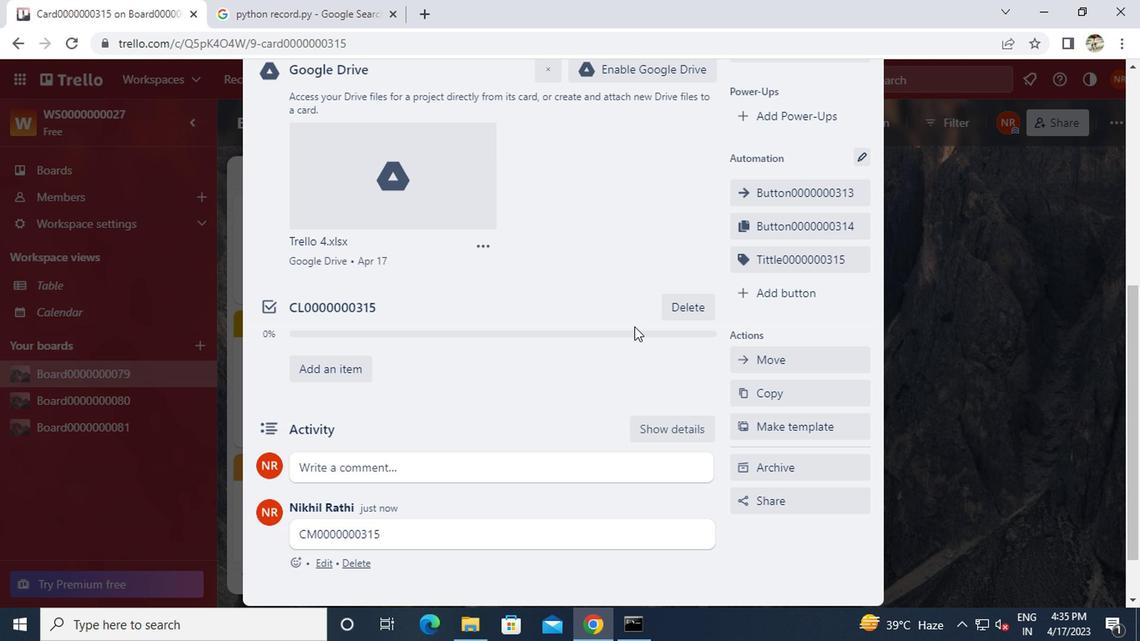 
Action: Mouse scrolled (637, 314) with delta (0, 1)
Screenshot: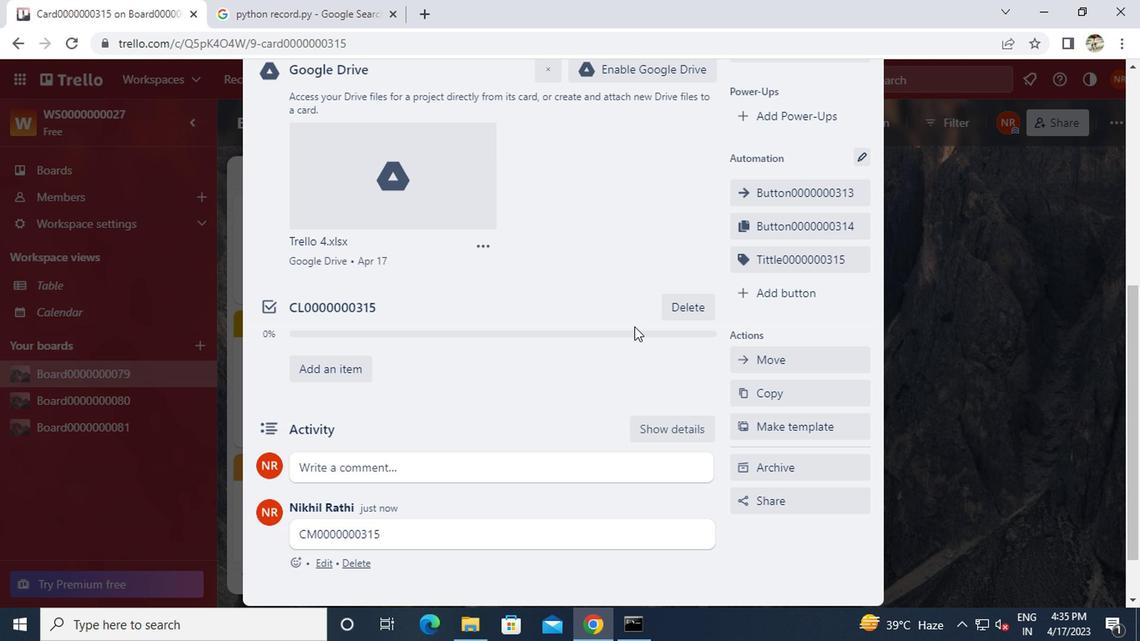 
Action: Mouse moved to (639, 313)
Screenshot: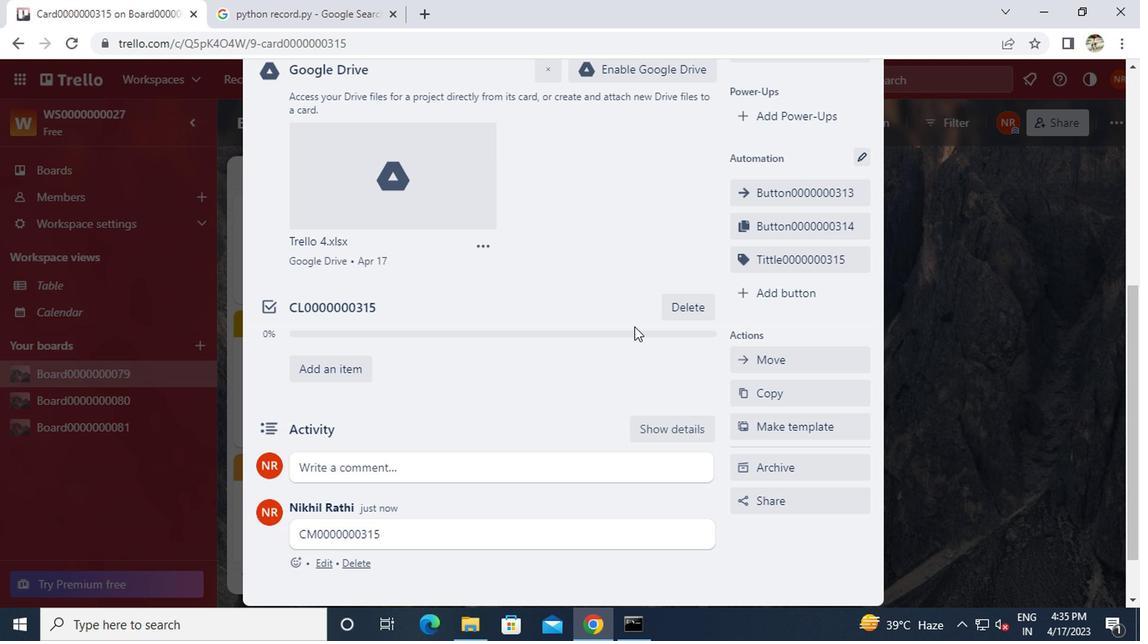 
Action: Mouse scrolled (639, 313) with delta (0, 0)
Screenshot: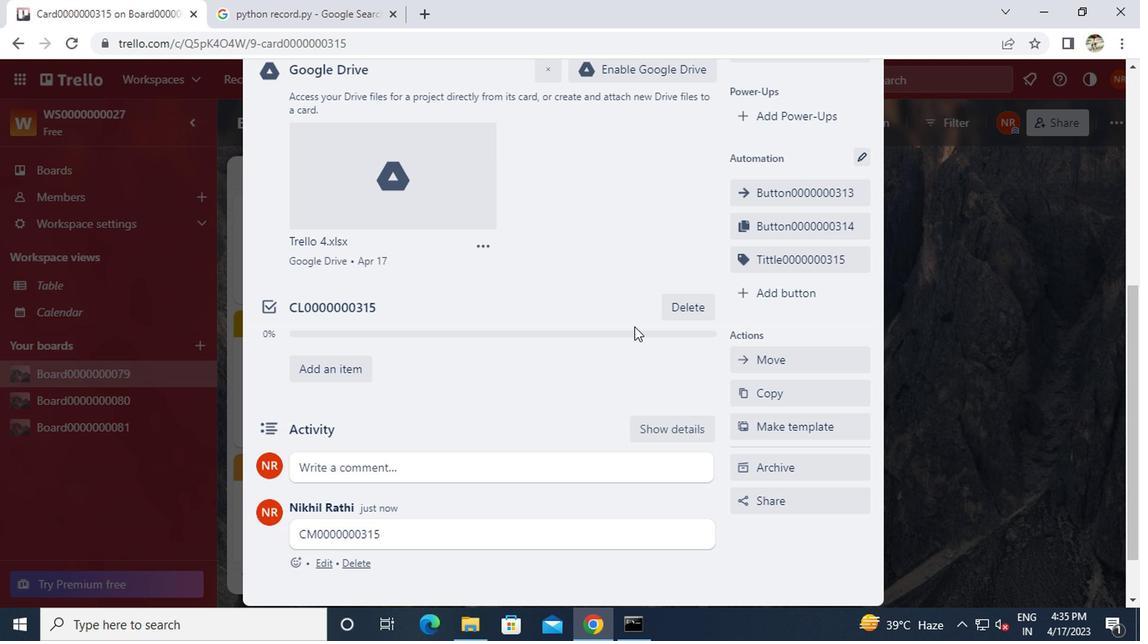 
Action: Mouse moved to (639, 308)
Screenshot: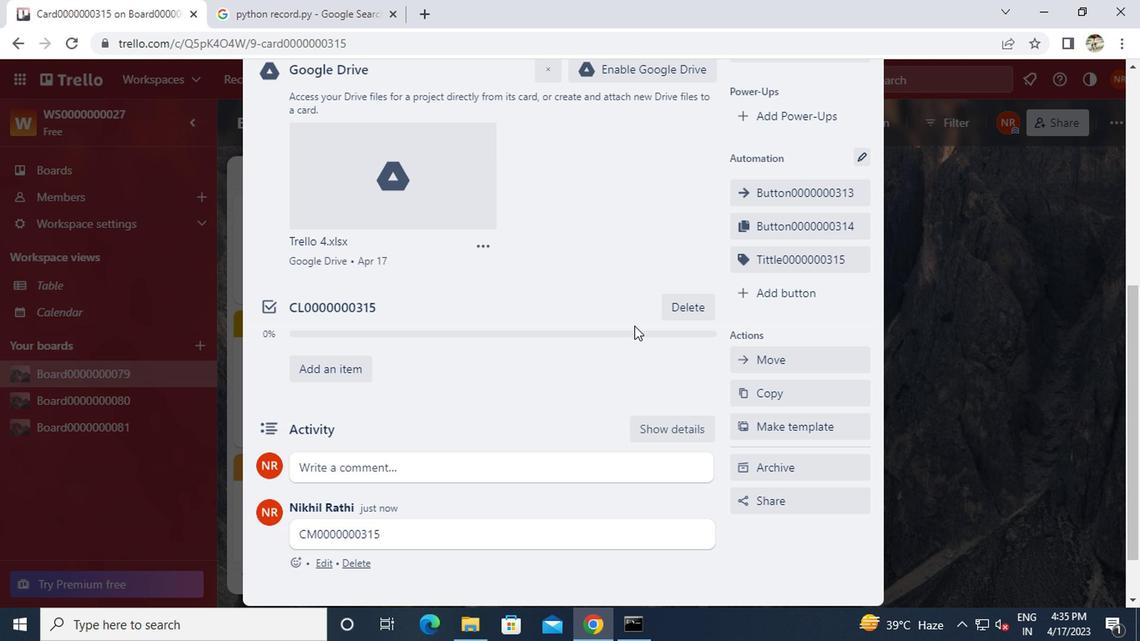 
Action: Mouse scrolled (639, 308) with delta (0, 0)
Screenshot: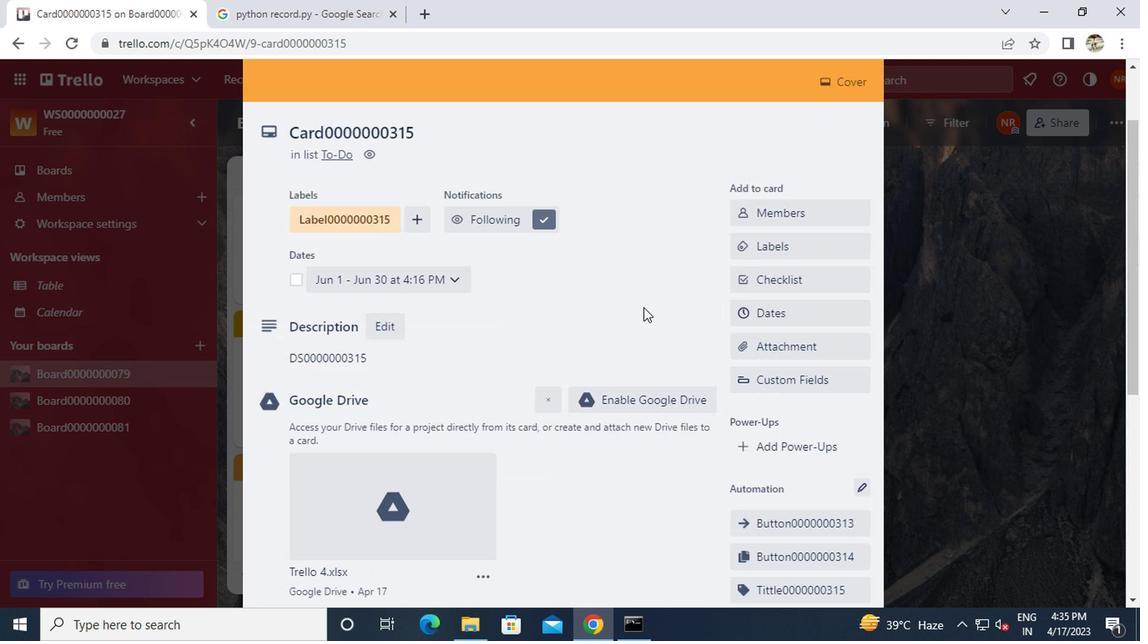 
Action: Mouse scrolled (639, 308) with delta (0, 0)
Screenshot: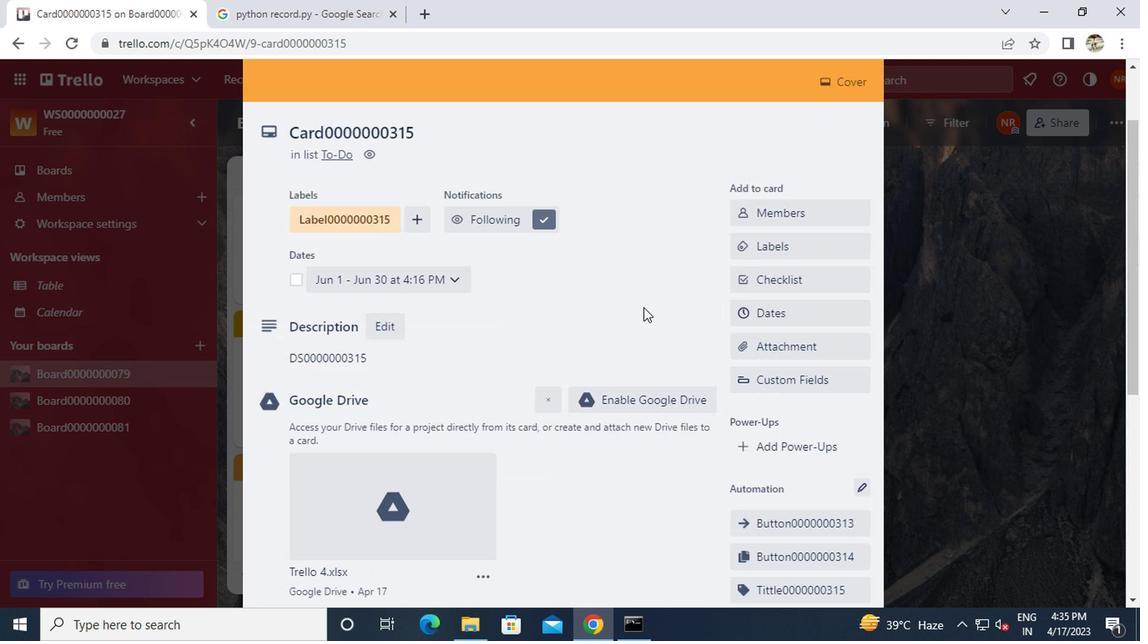 
Action: Mouse scrolled (639, 308) with delta (0, 0)
Screenshot: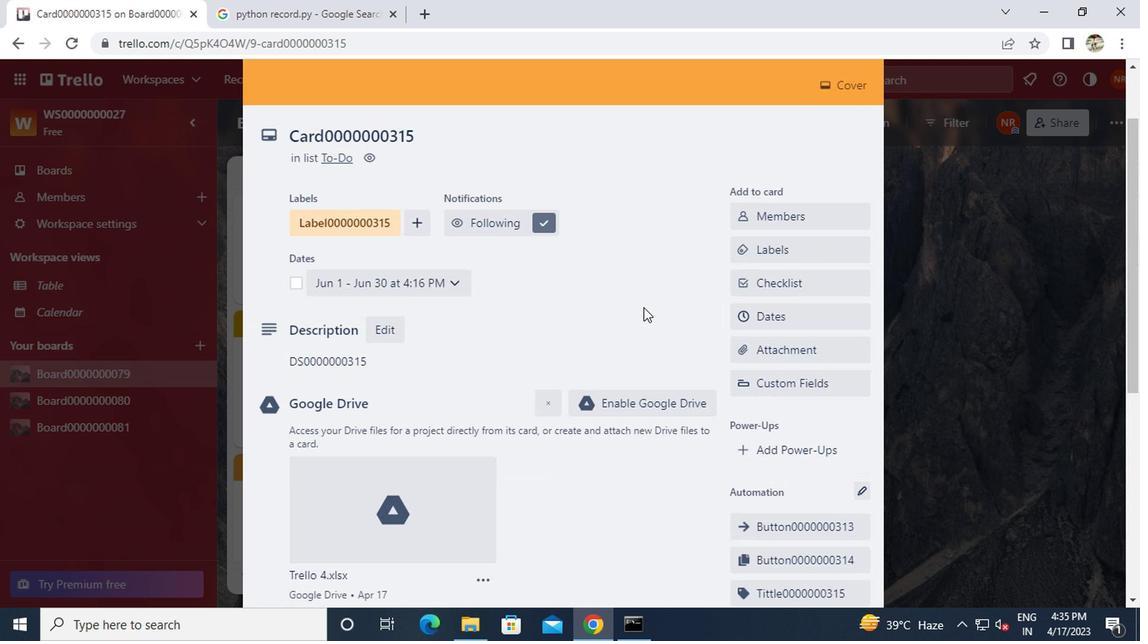 
Action: Mouse scrolled (639, 308) with delta (0, 0)
Screenshot: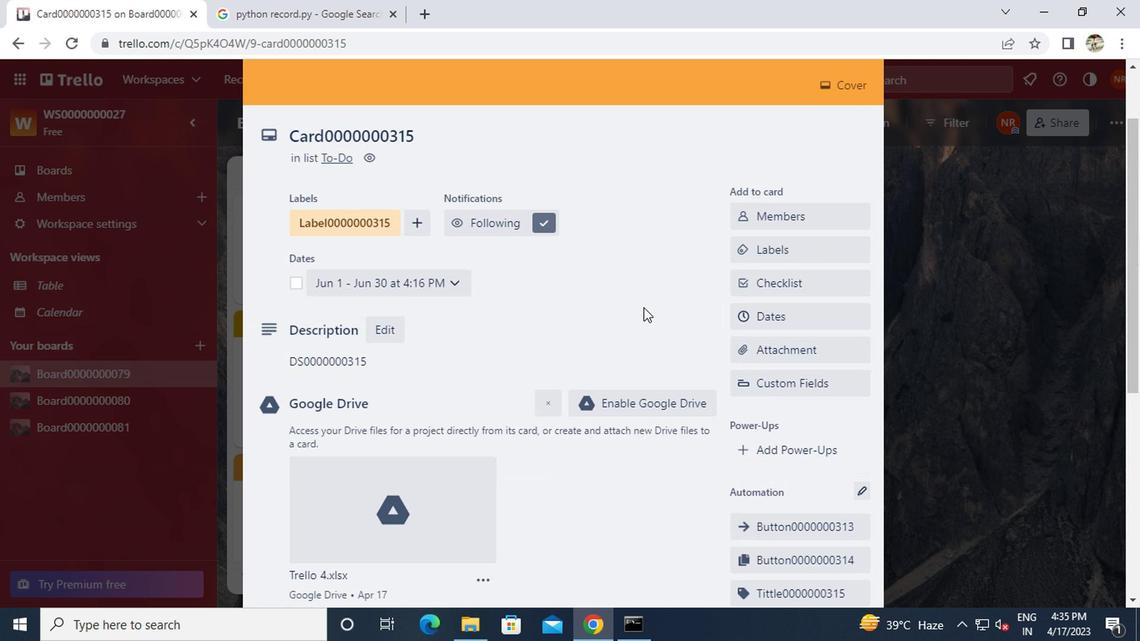 
Action: Mouse moved to (649, 293)
Screenshot: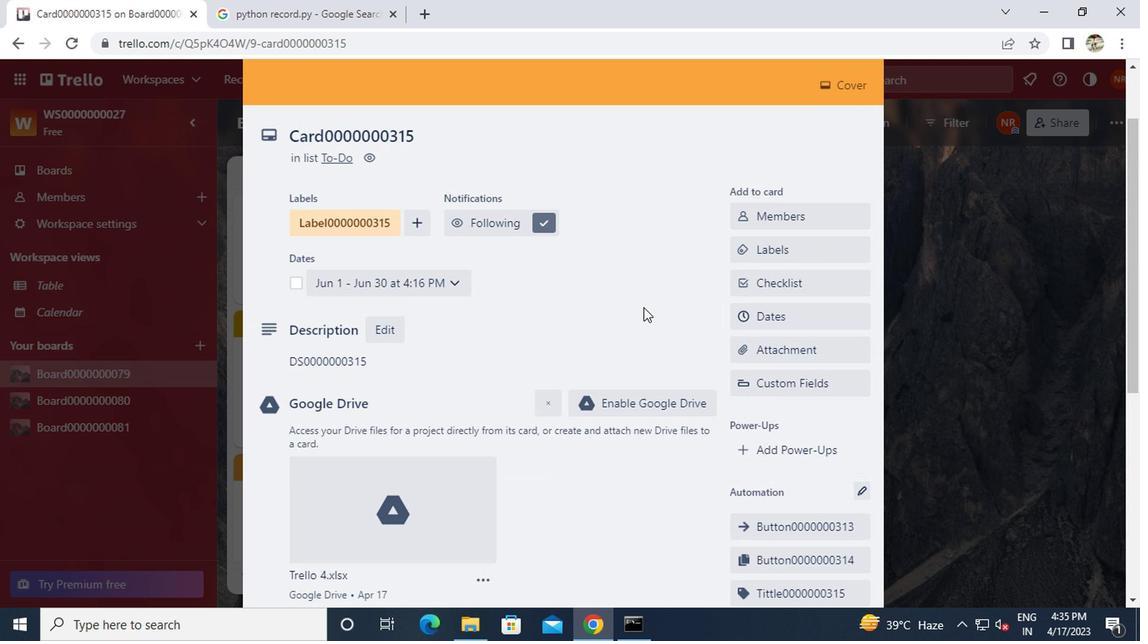
Action: Mouse scrolled (649, 294) with delta (0, 0)
Screenshot: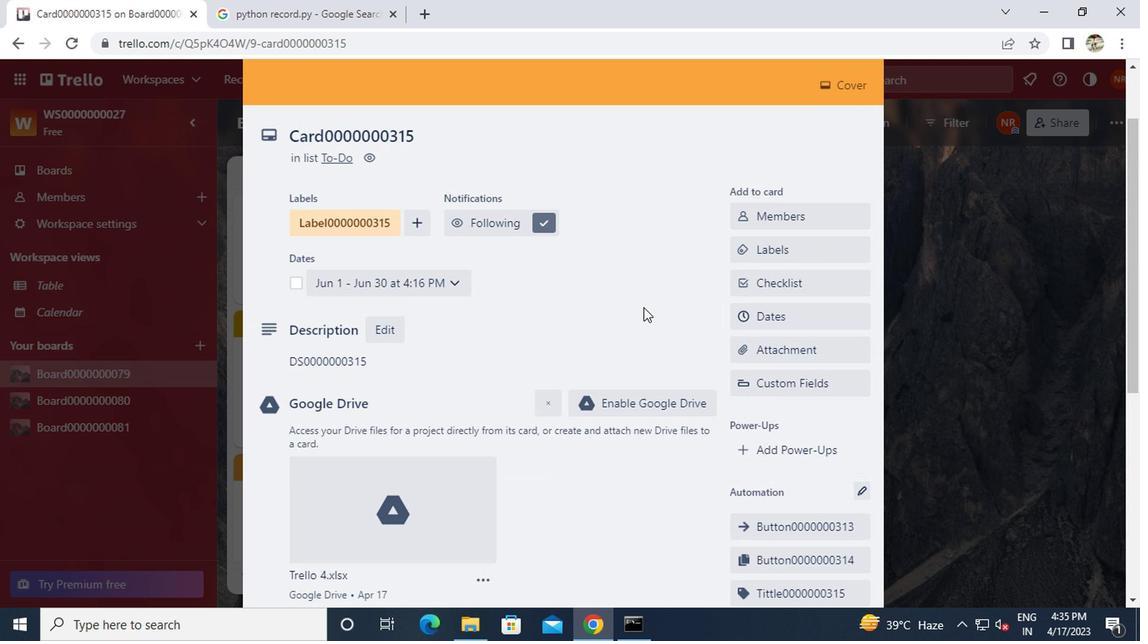 
Action: Mouse moved to (855, 123)
Screenshot: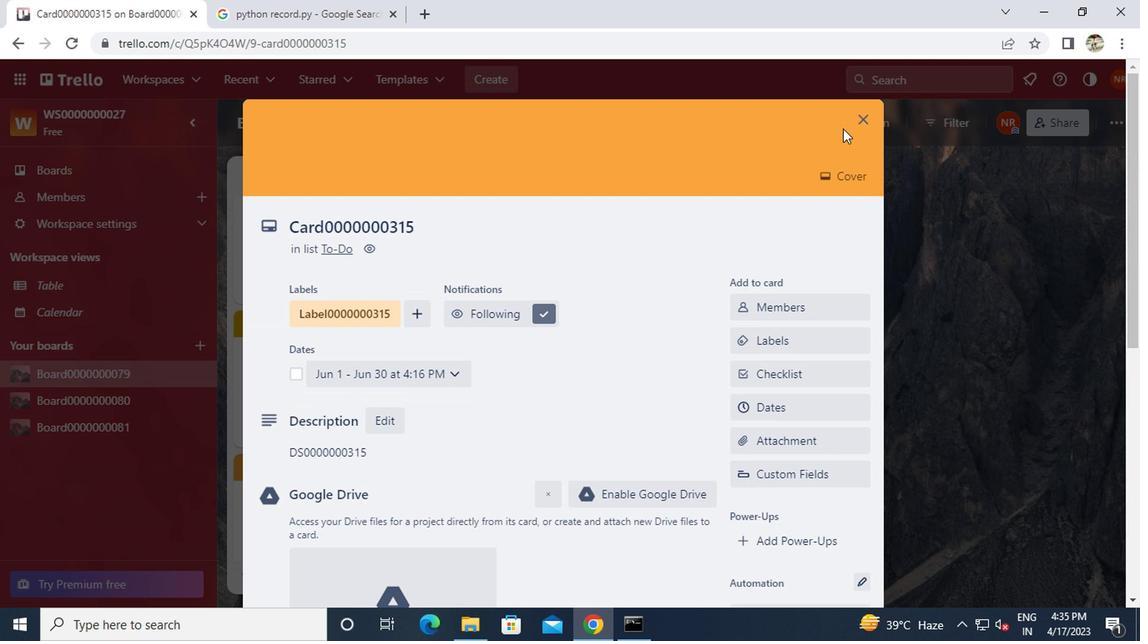
Action: Mouse pressed left at (855, 123)
Screenshot: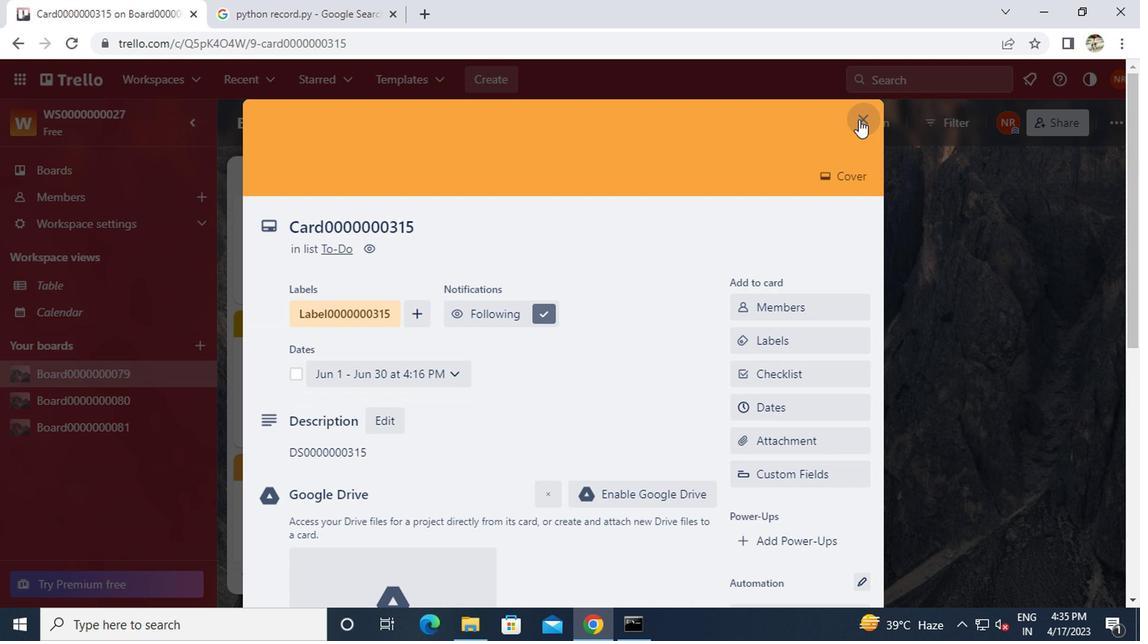 
